 Task: Create a due date automation trigger when advanced on, on the tuesday before a card is due add dates not starting today at 11:00 AM.
Action: Mouse moved to (1374, 105)
Screenshot: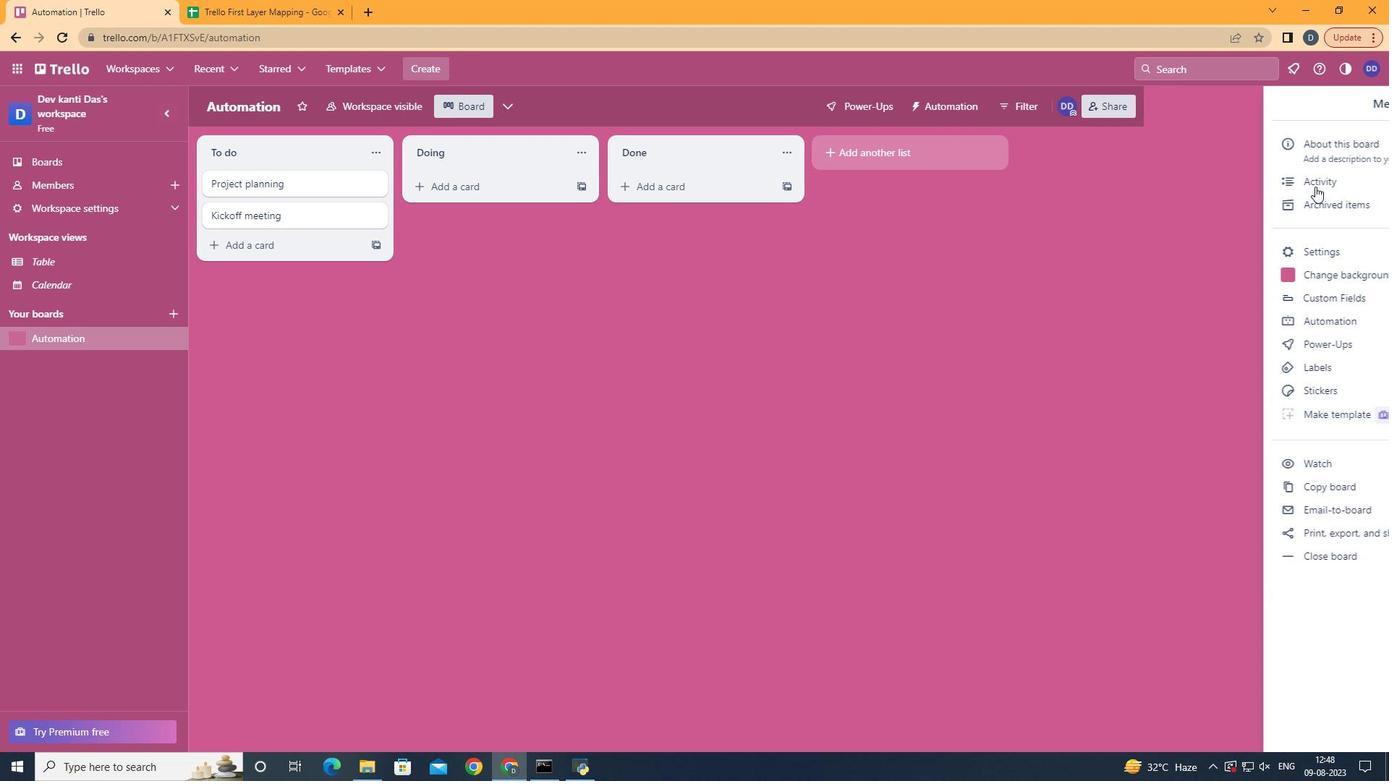 
Action: Mouse pressed left at (1374, 105)
Screenshot: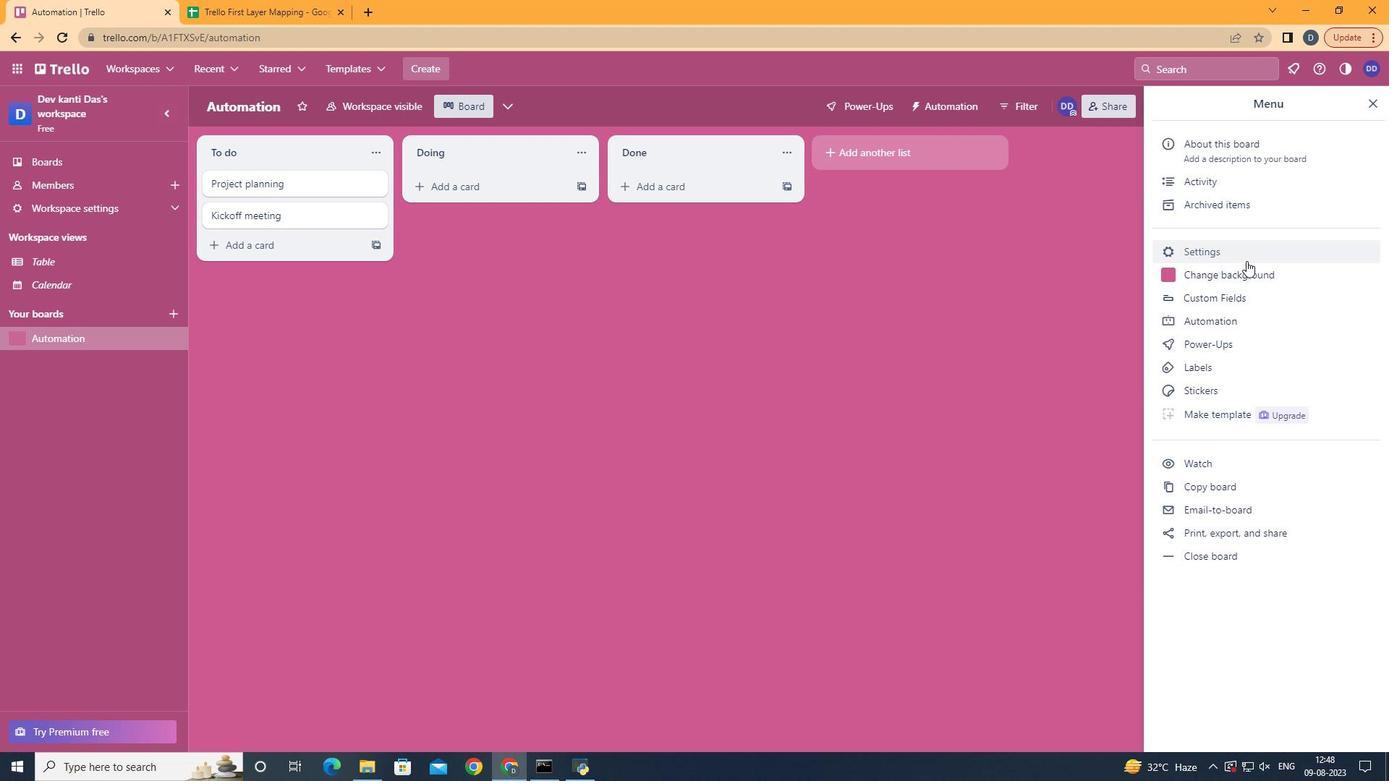 
Action: Mouse moved to (1212, 327)
Screenshot: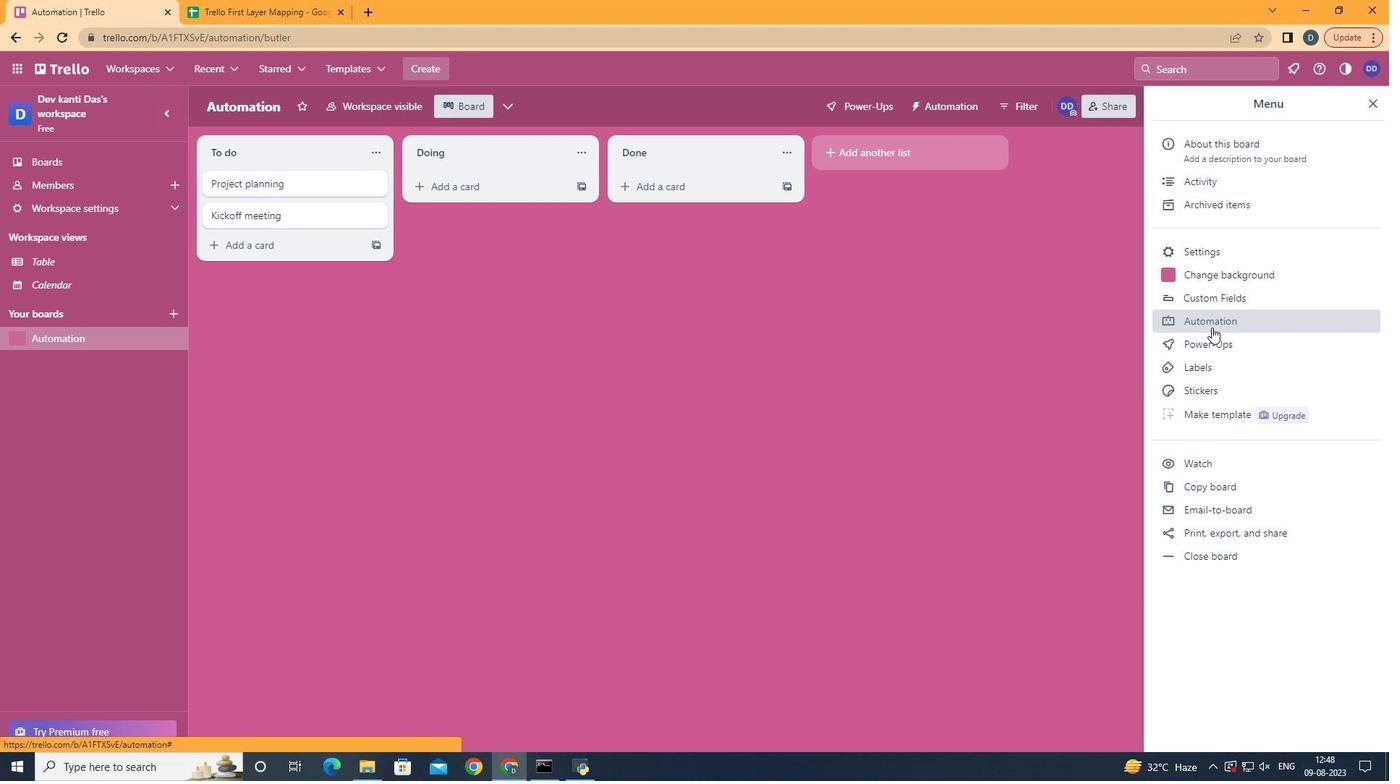 
Action: Mouse pressed left at (1212, 327)
Screenshot: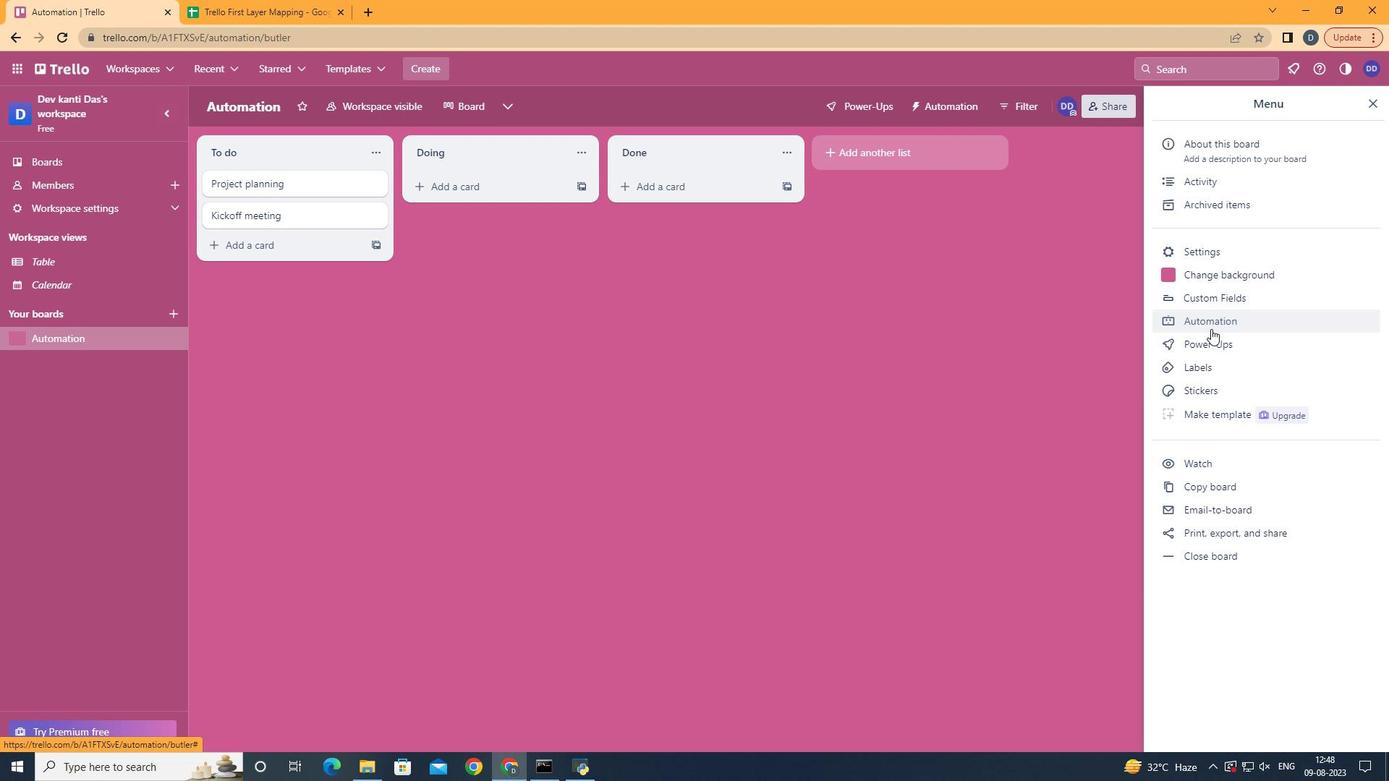 
Action: Mouse moved to (270, 286)
Screenshot: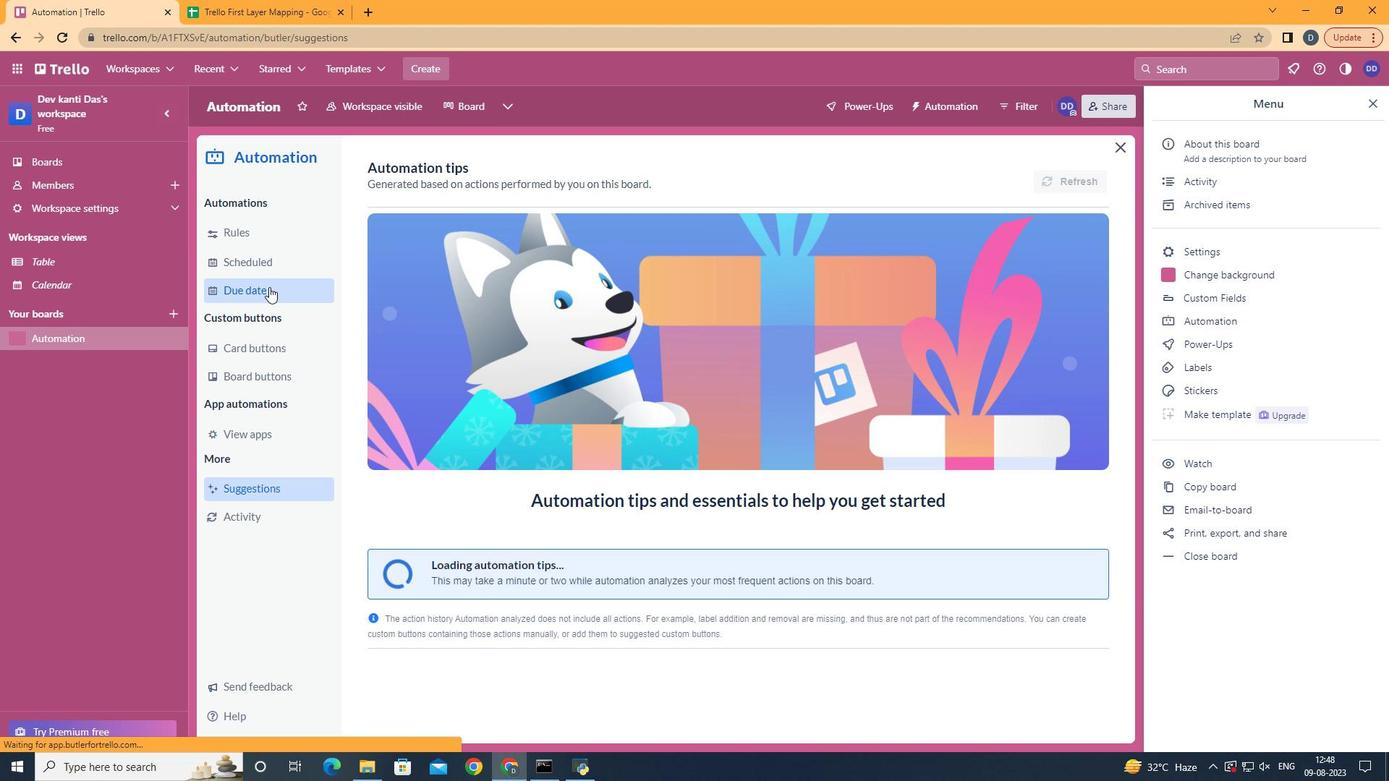 
Action: Mouse pressed left at (270, 286)
Screenshot: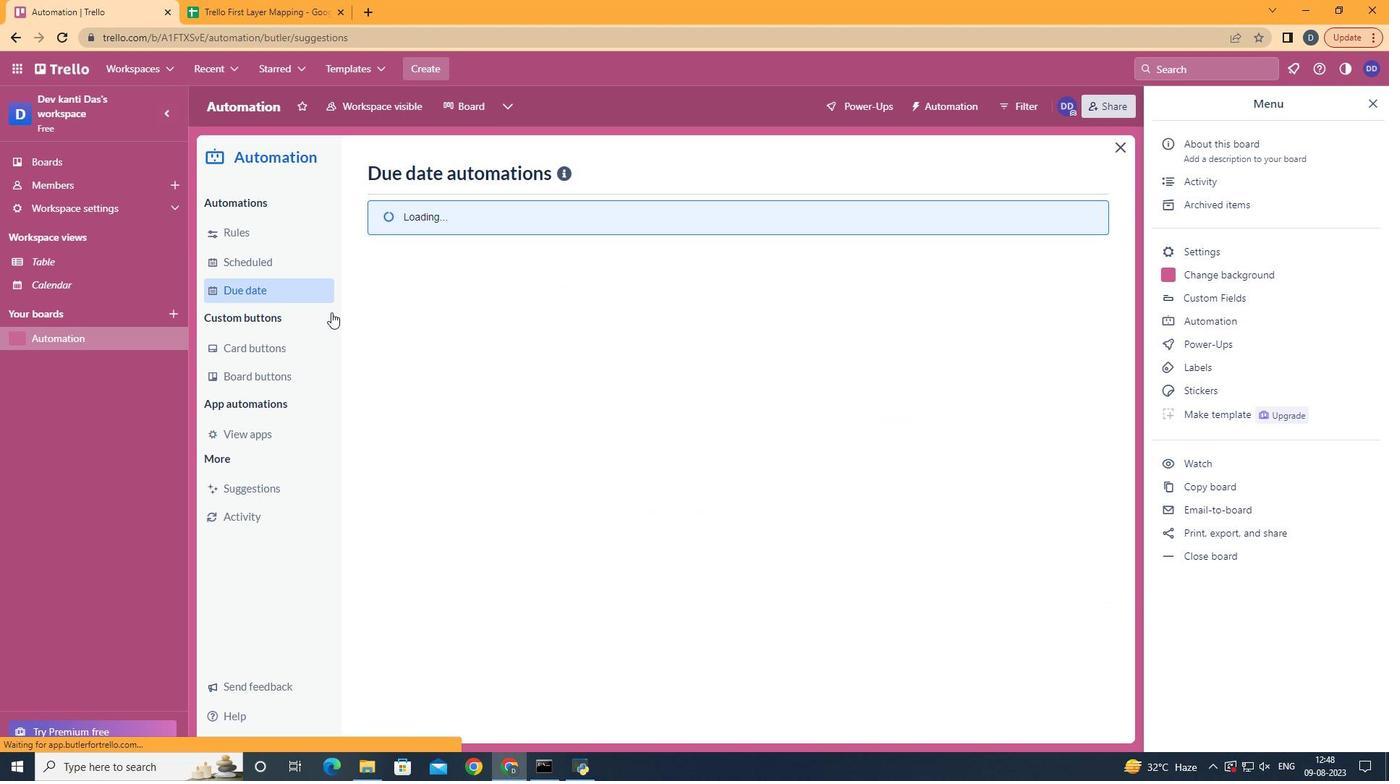 
Action: Mouse moved to (1007, 170)
Screenshot: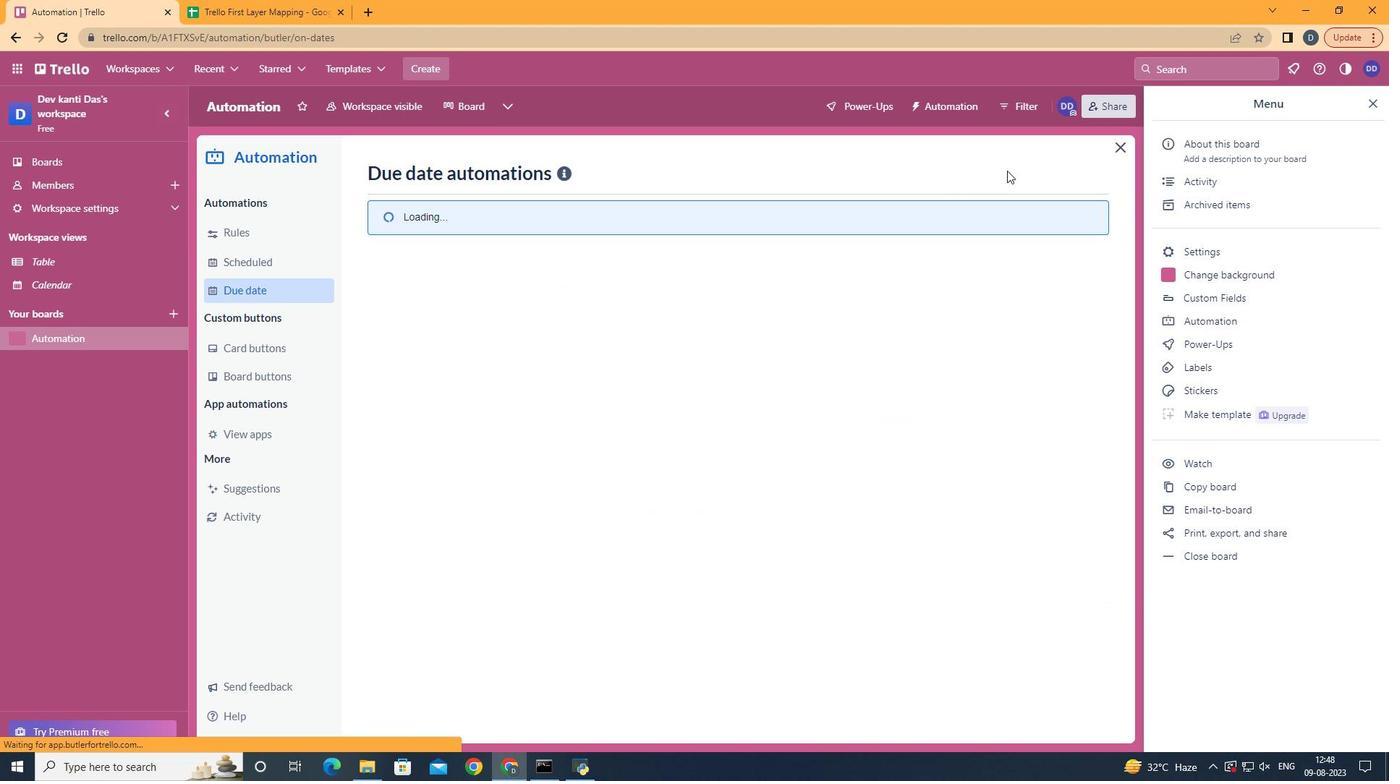 
Action: Mouse pressed left at (1007, 170)
Screenshot: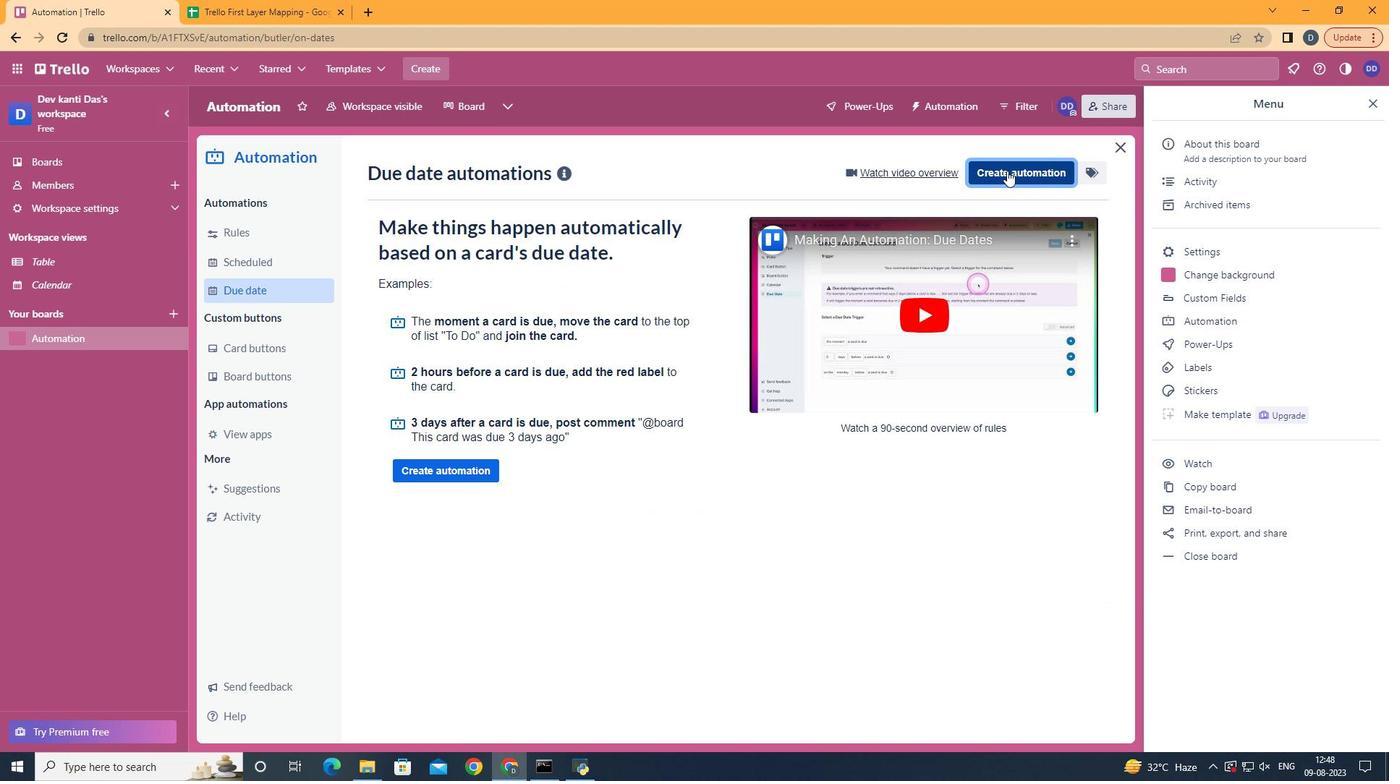 
Action: Mouse moved to (736, 309)
Screenshot: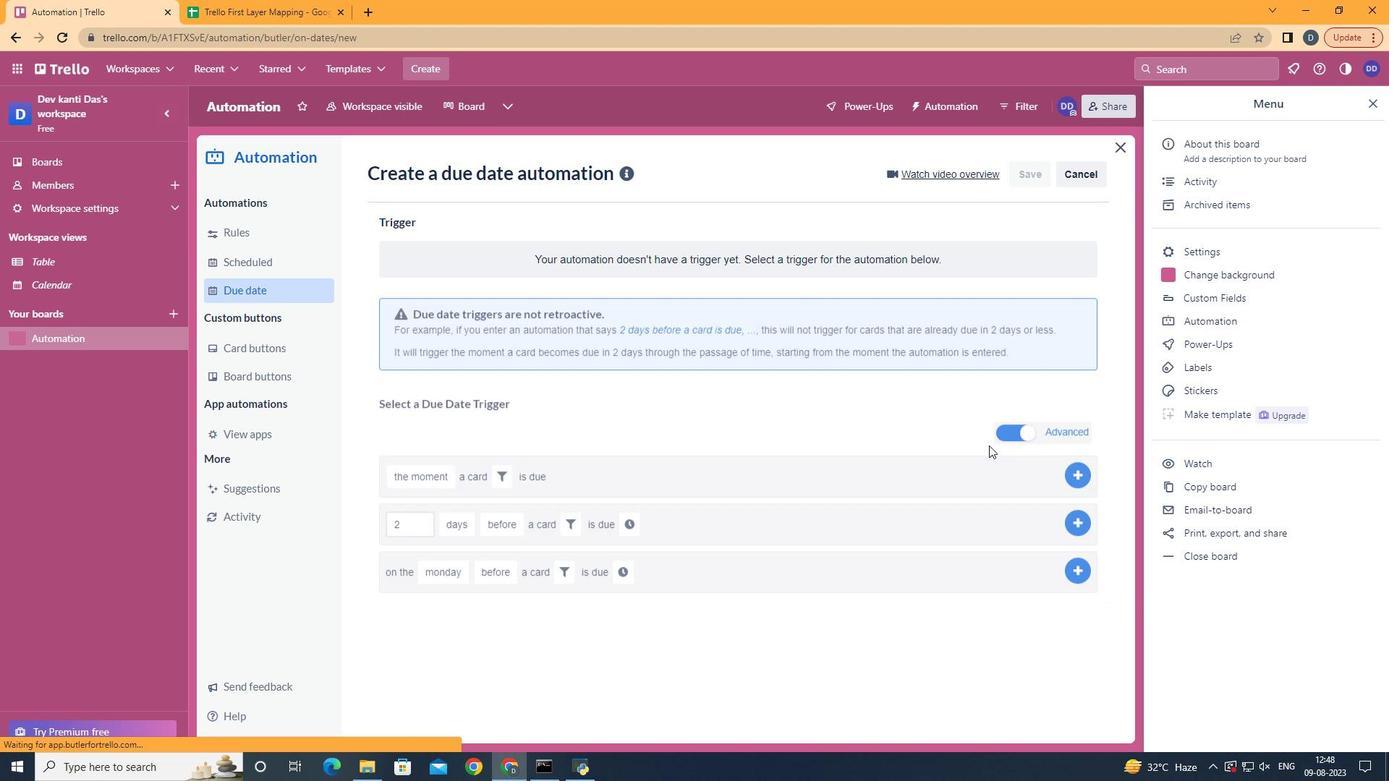 
Action: Mouse pressed left at (736, 309)
Screenshot: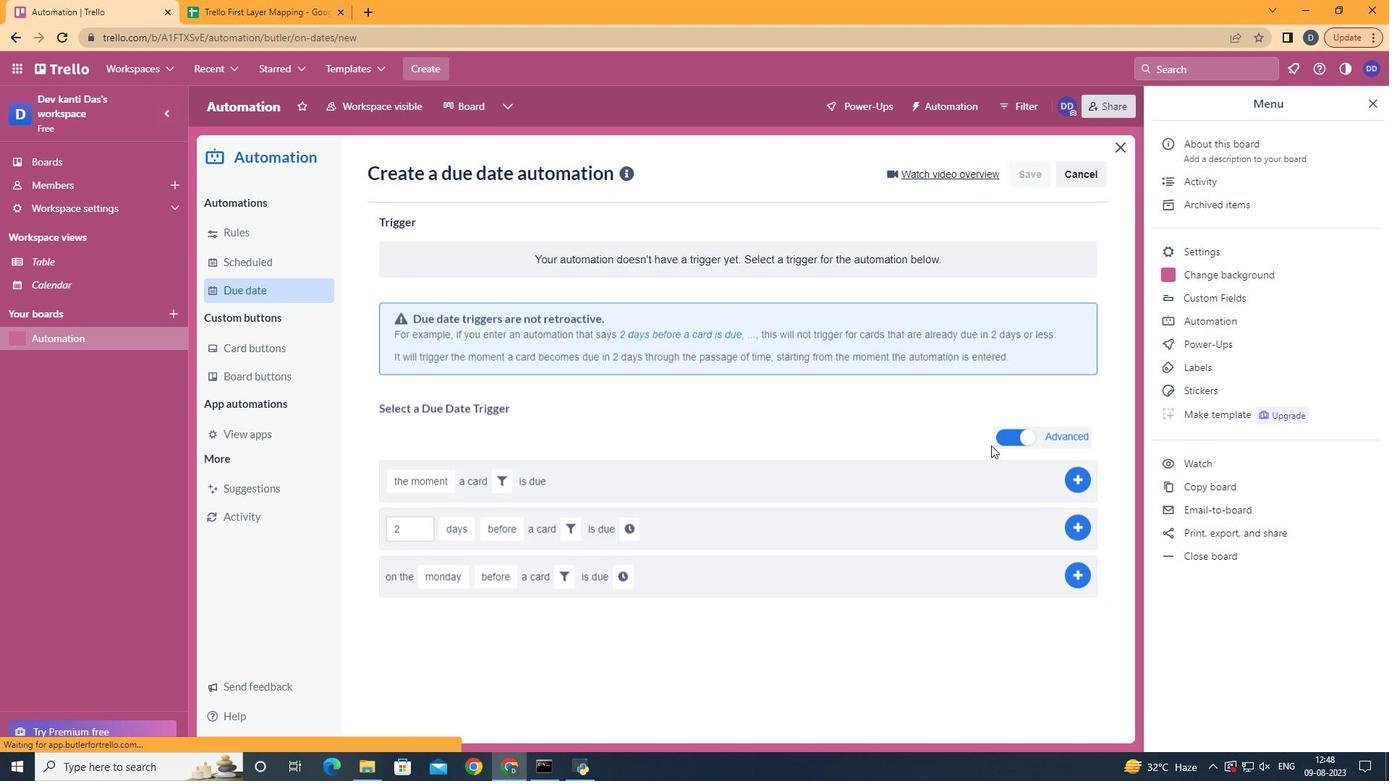 
Action: Mouse moved to (474, 403)
Screenshot: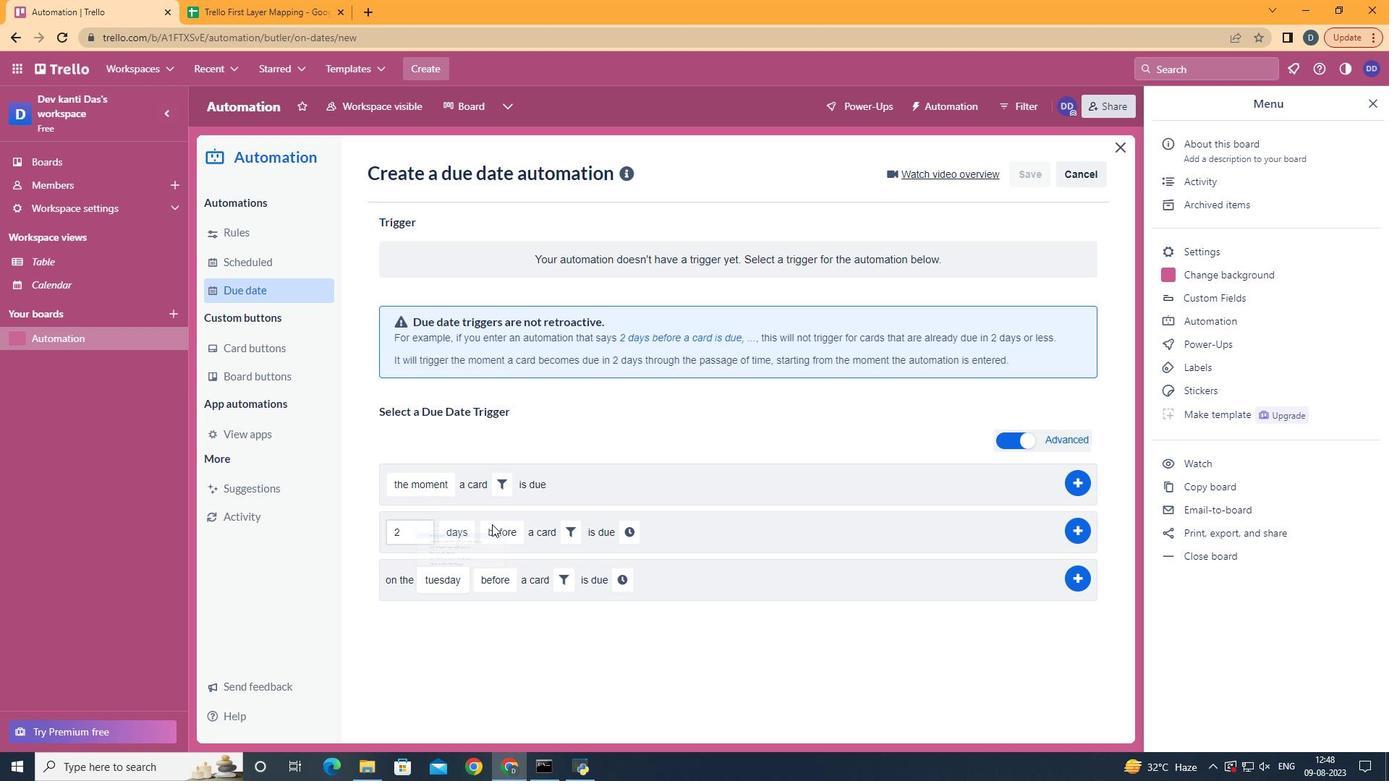
Action: Mouse pressed left at (474, 403)
Screenshot: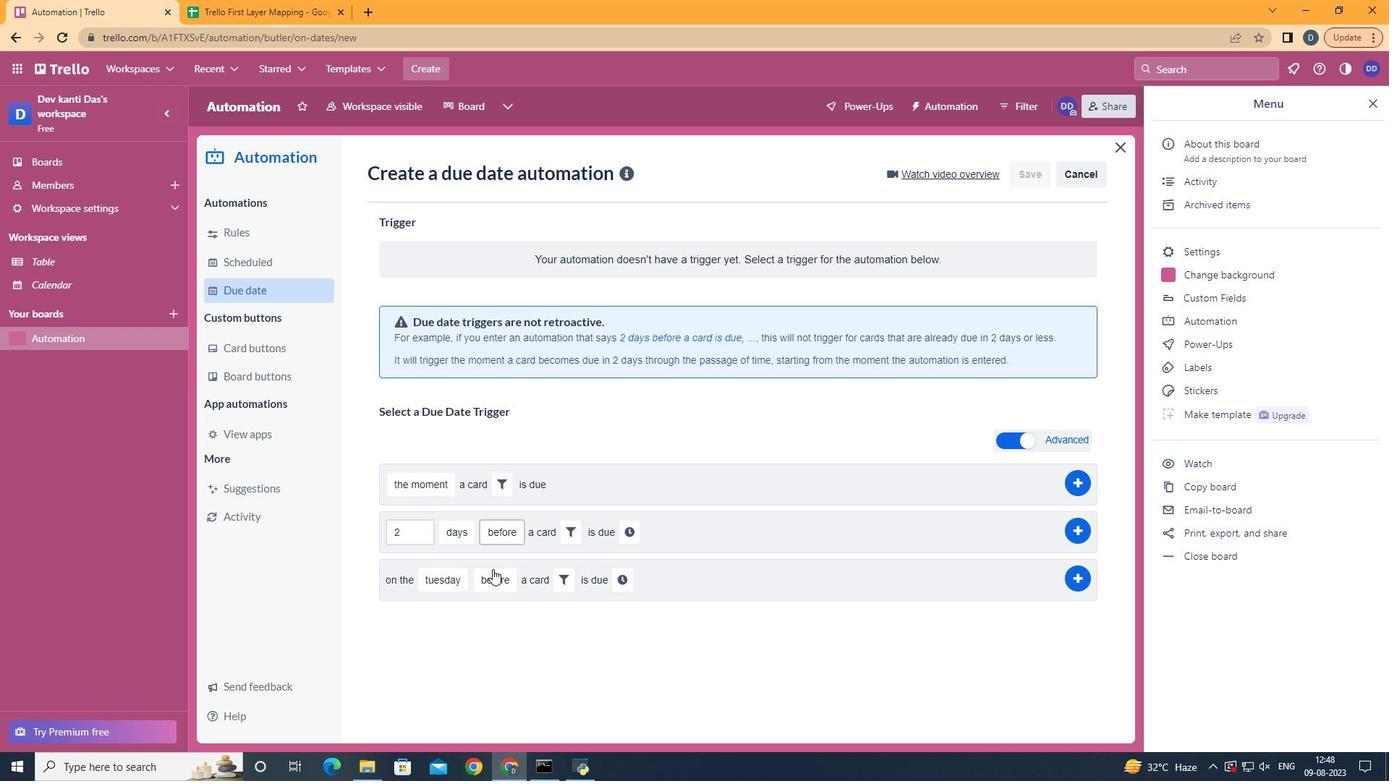 
Action: Mouse moved to (506, 604)
Screenshot: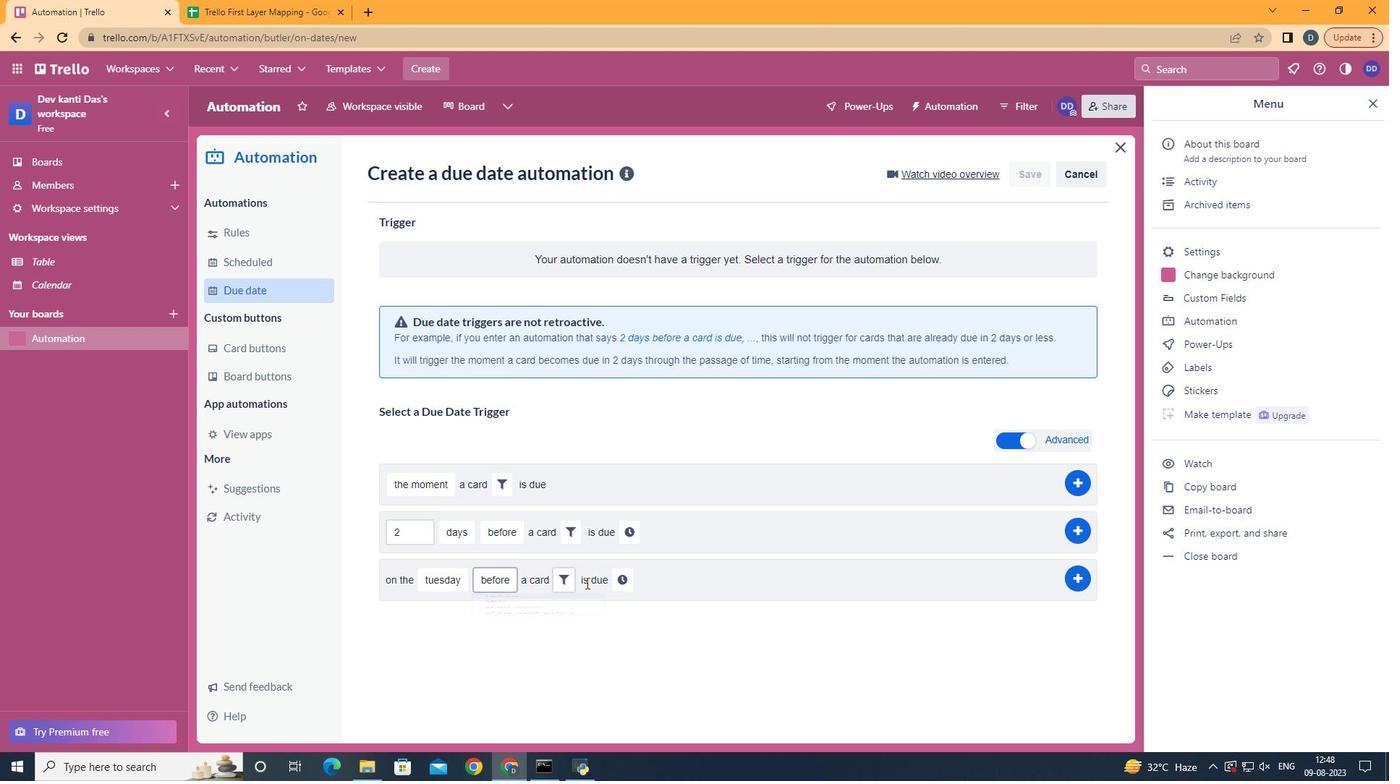 
Action: Mouse pressed left at (506, 604)
Screenshot: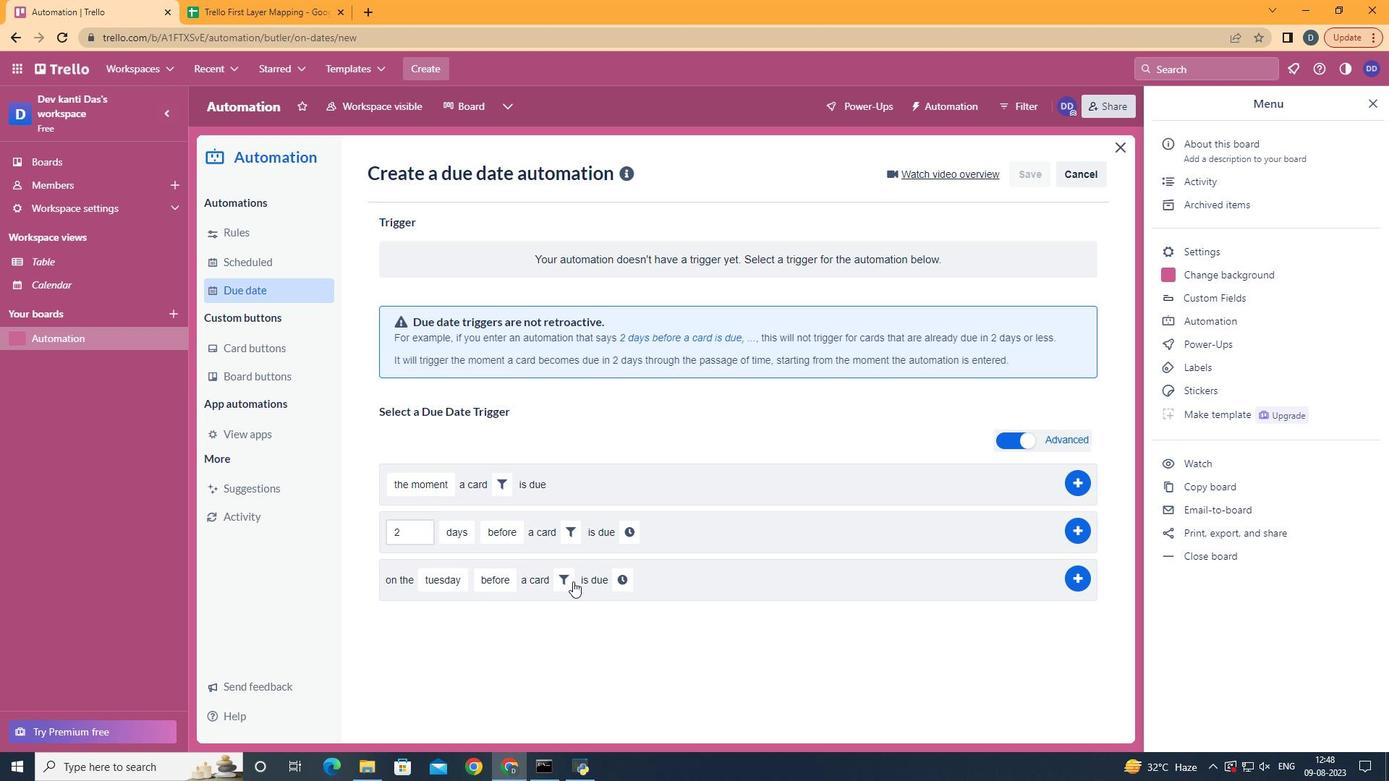 
Action: Mouse moved to (563, 582)
Screenshot: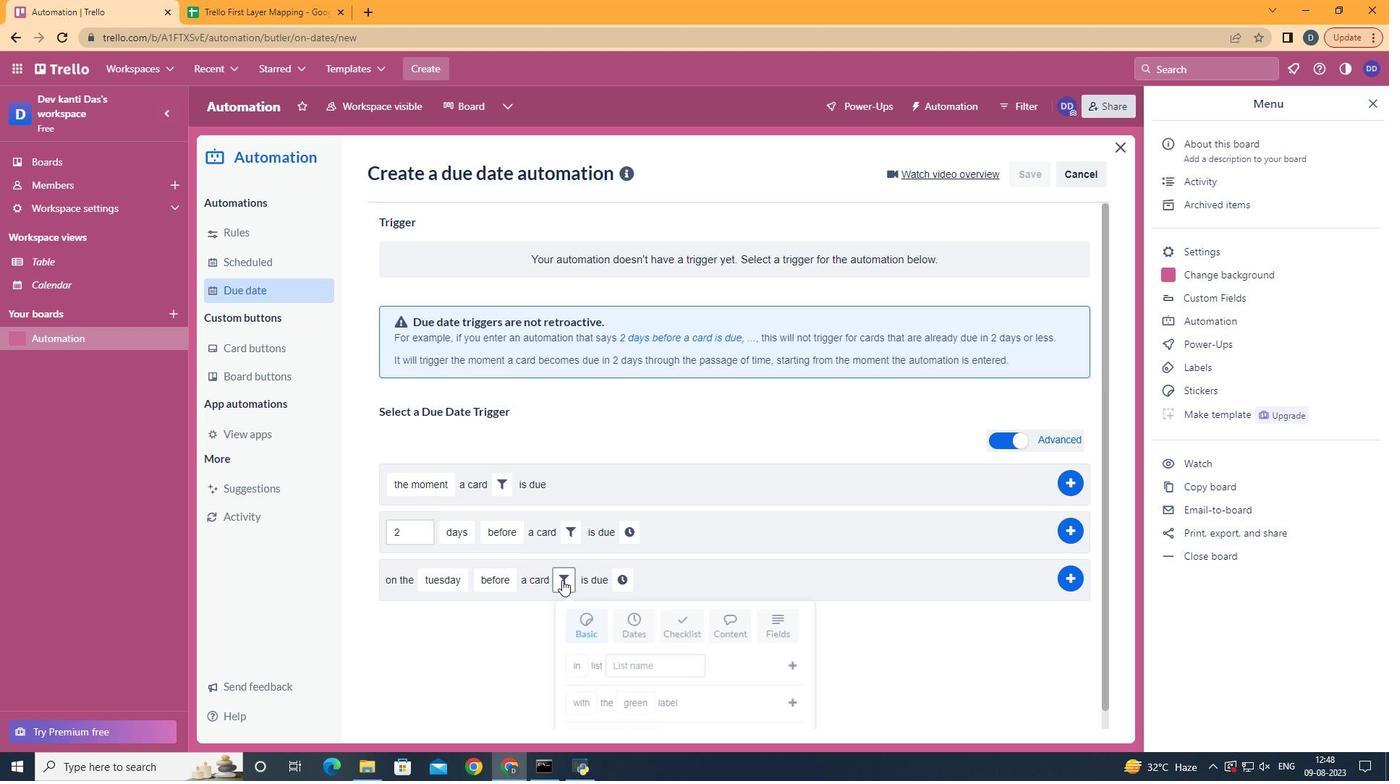 
Action: Mouse pressed left at (563, 582)
Screenshot: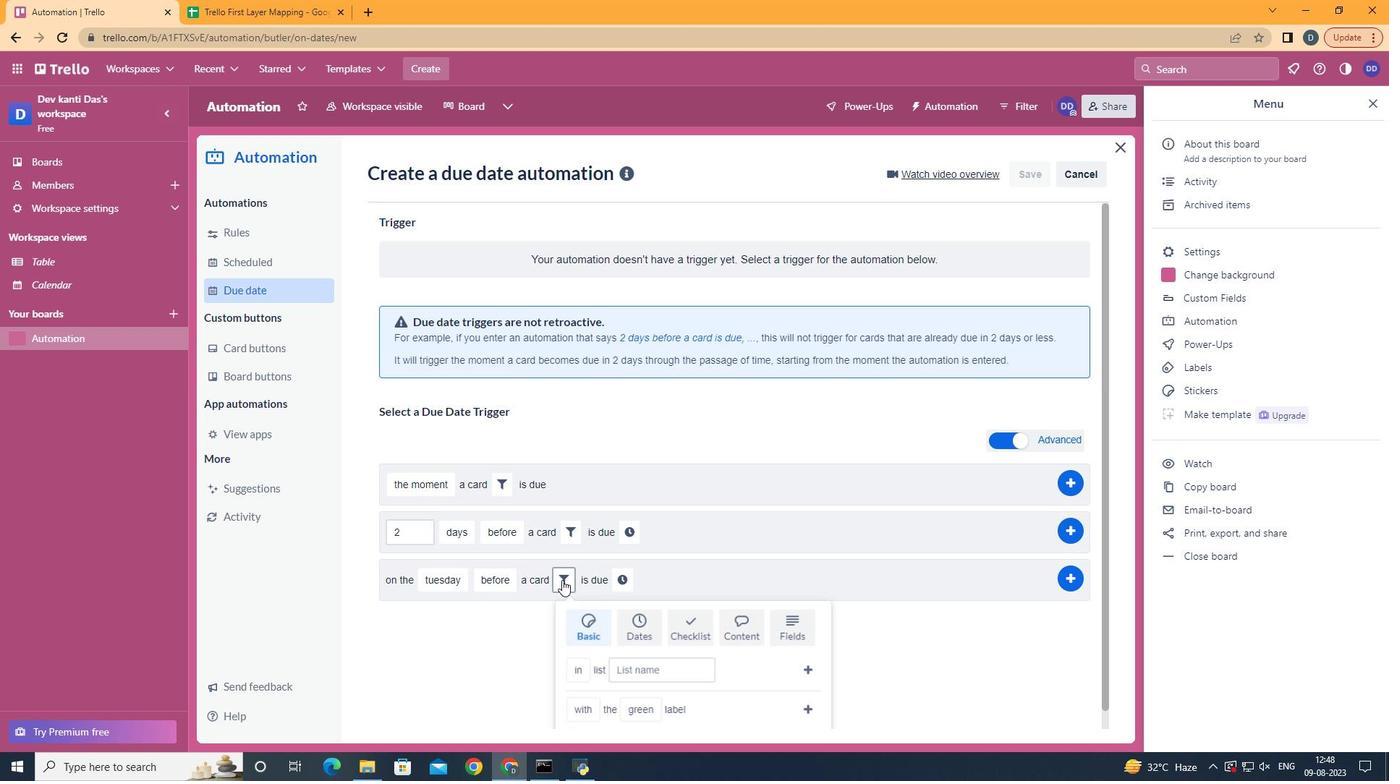 
Action: Mouse moved to (629, 624)
Screenshot: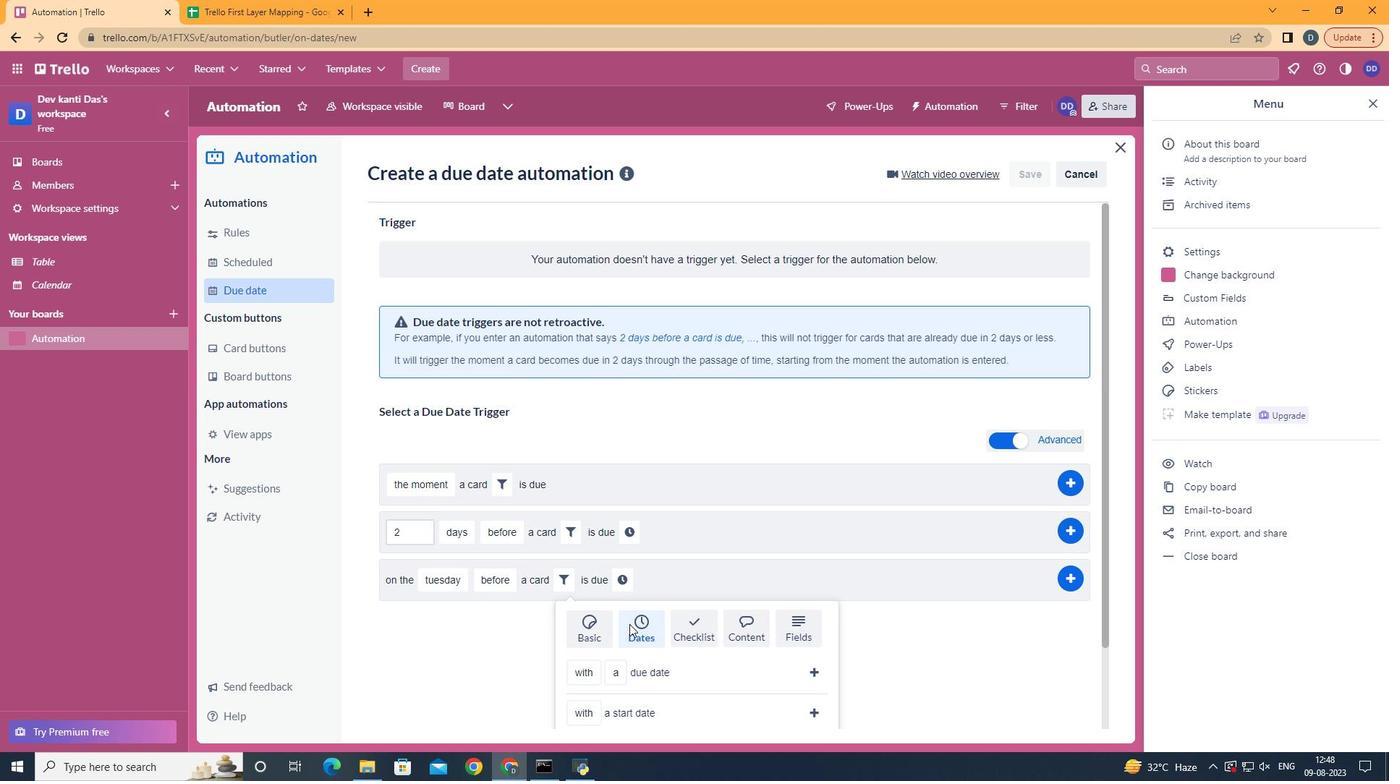 
Action: Mouse pressed left at (629, 624)
Screenshot: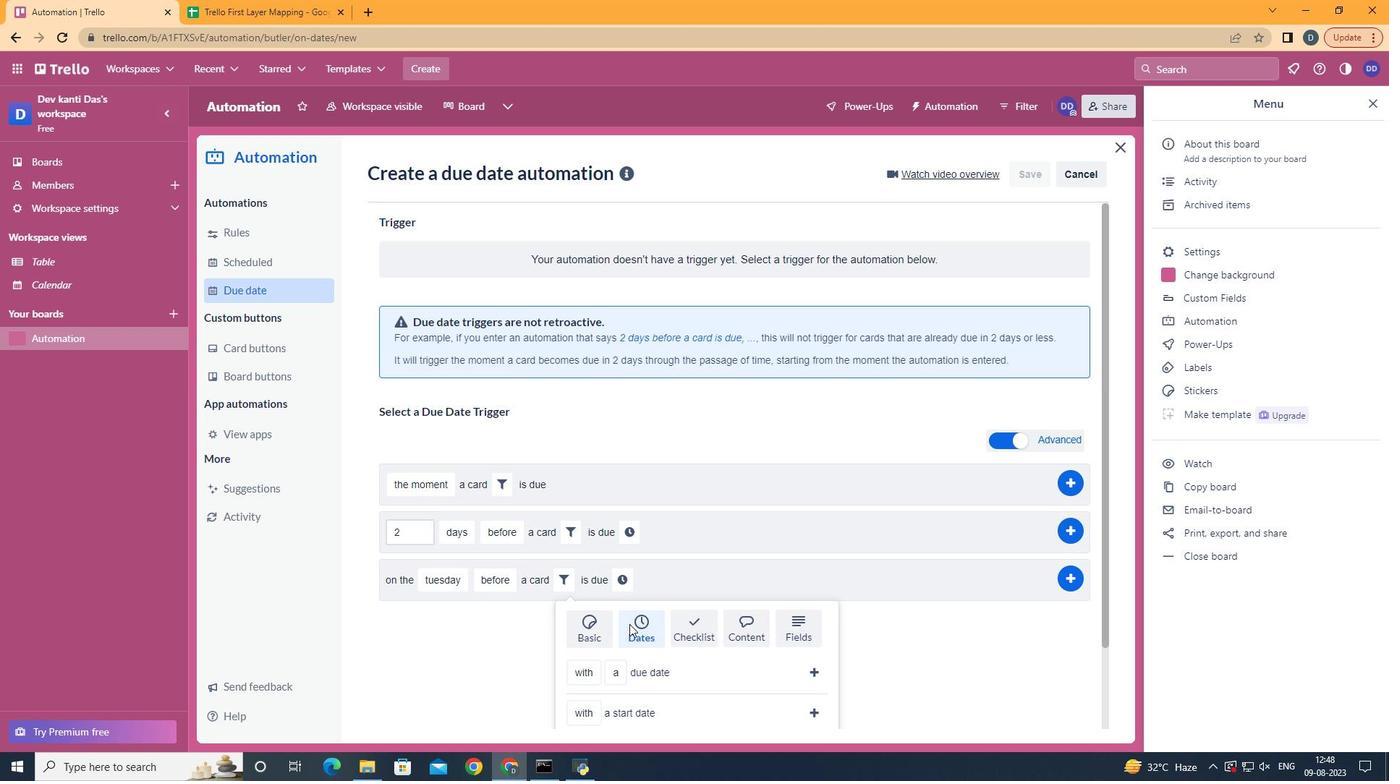 
Action: Mouse scrolled (629, 624) with delta (0, 0)
Screenshot: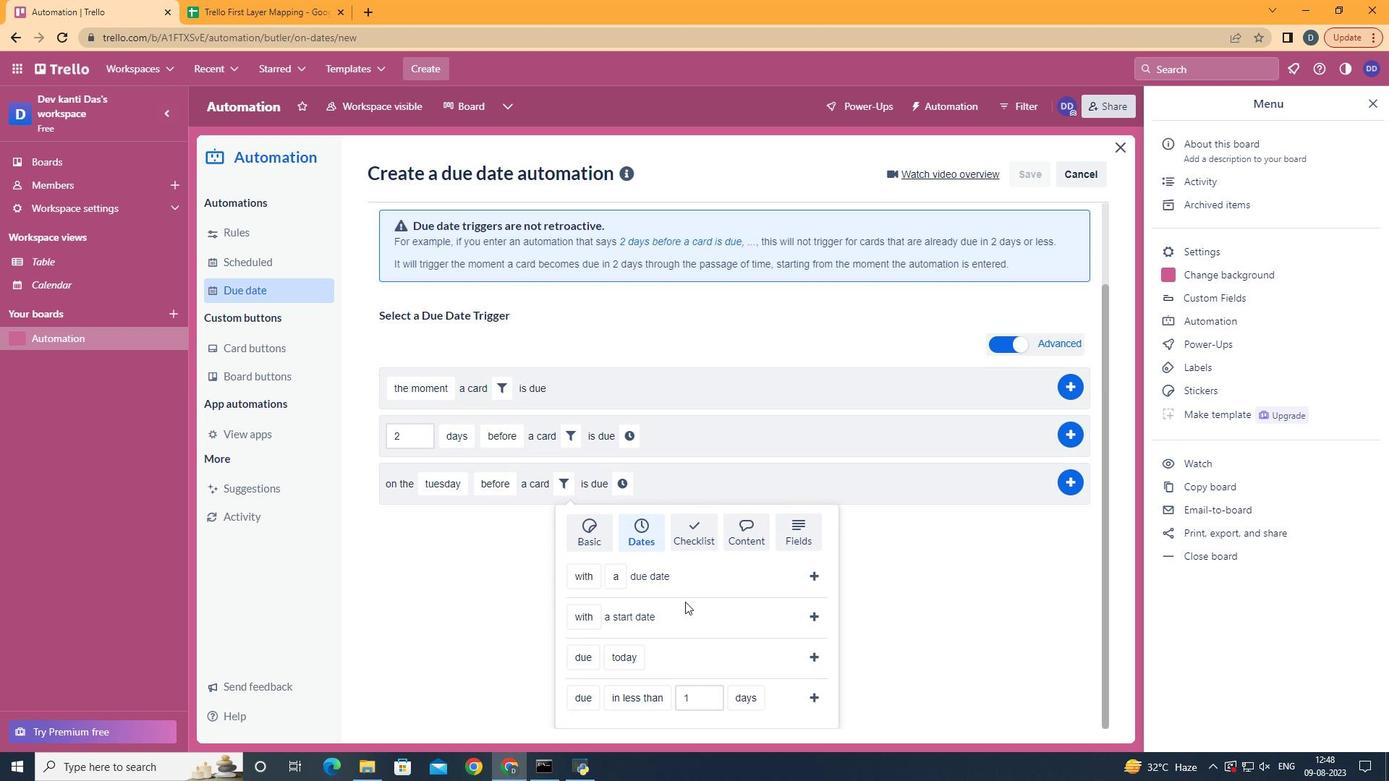 
Action: Mouse scrolled (629, 624) with delta (0, 0)
Screenshot: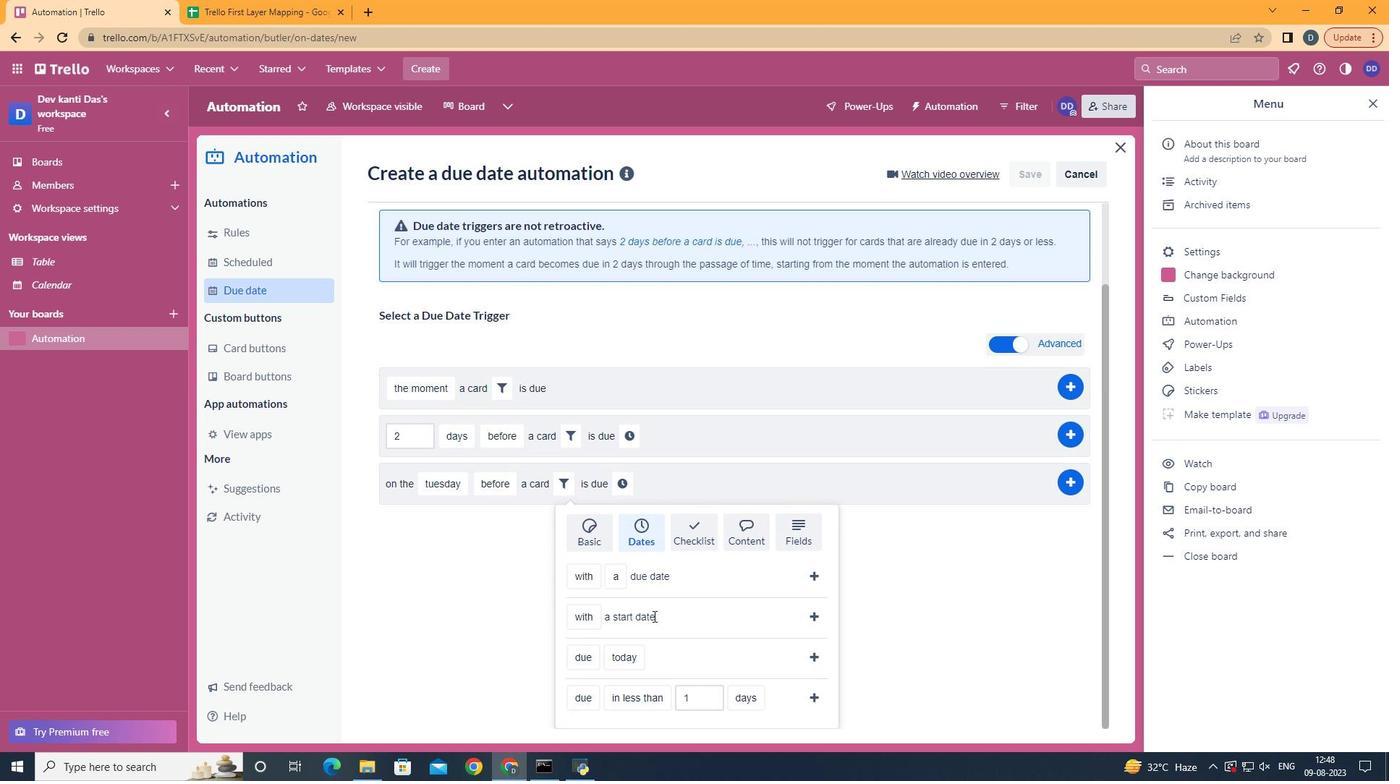 
Action: Mouse scrolled (629, 624) with delta (0, 0)
Screenshot: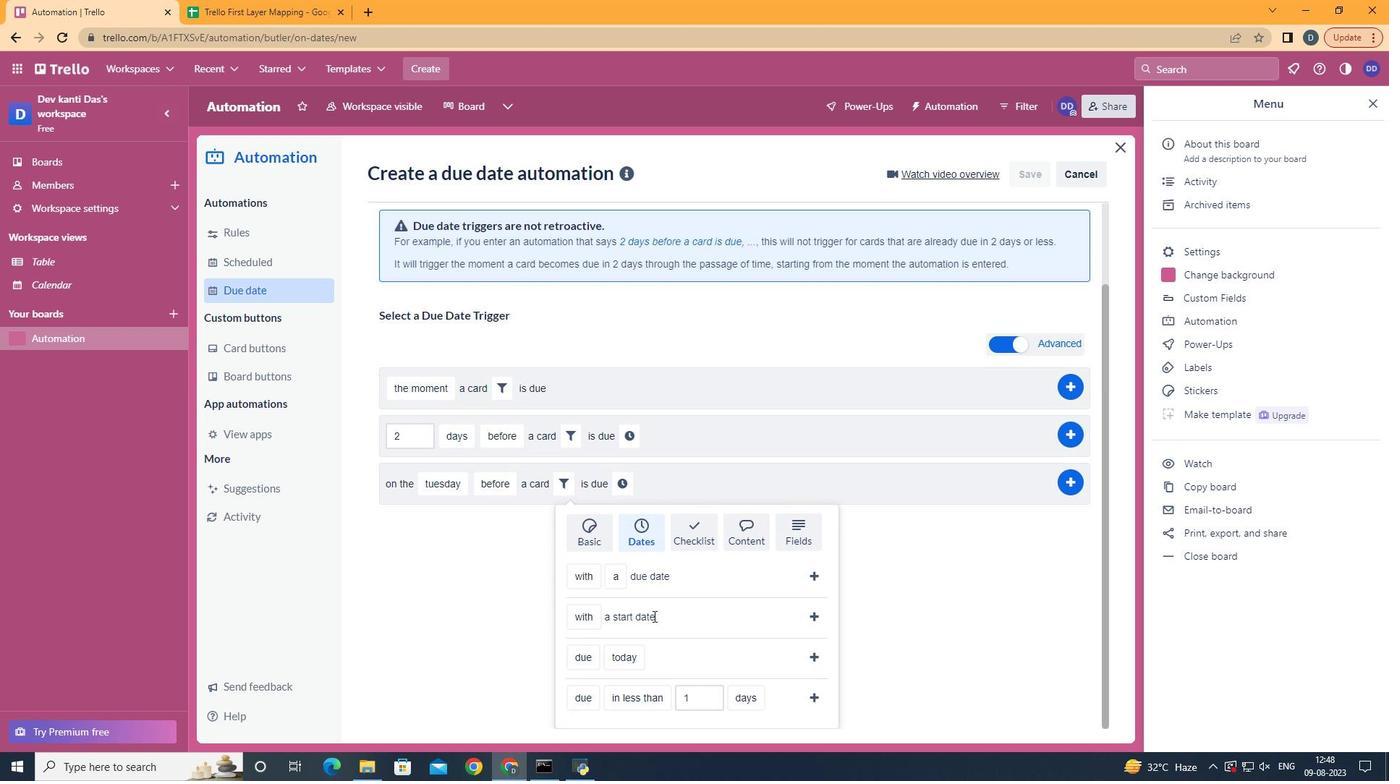 
Action: Mouse moved to (616, 625)
Screenshot: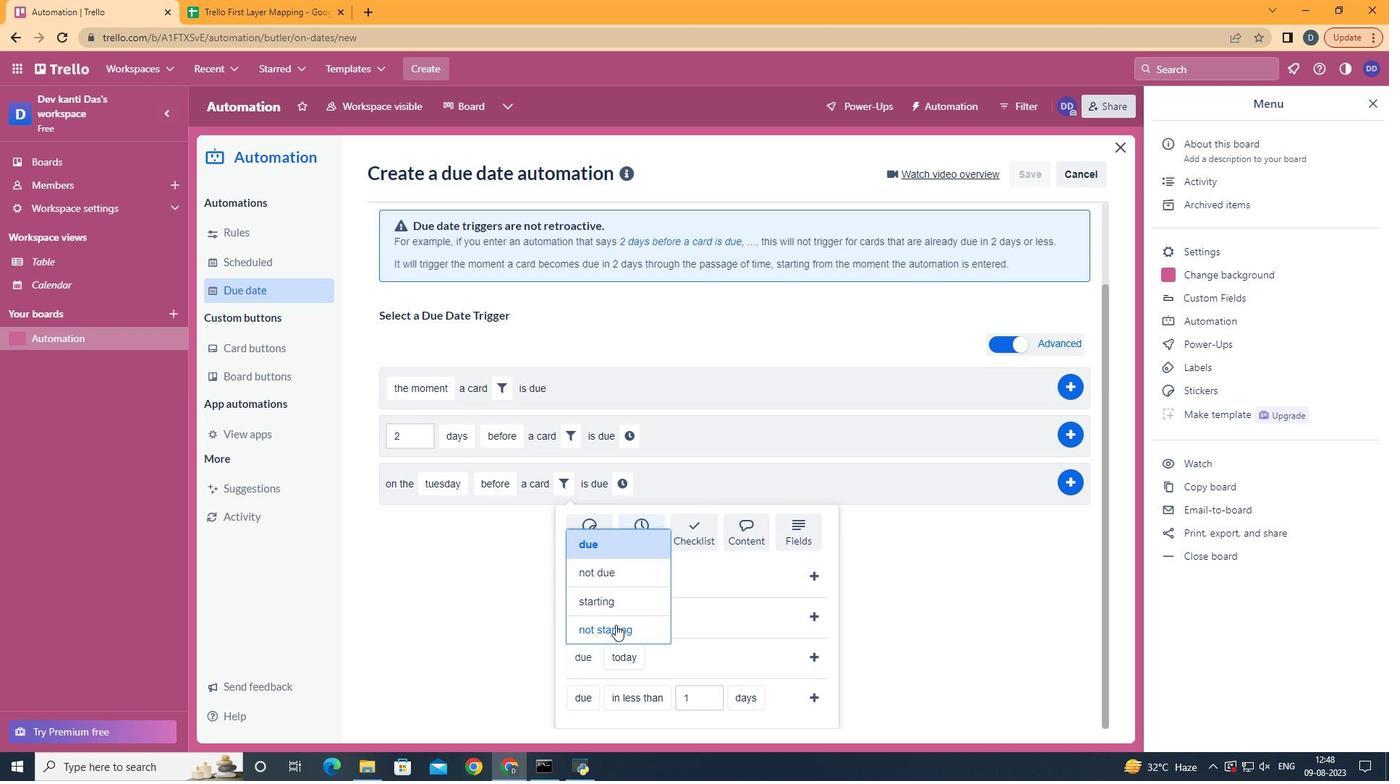 
Action: Mouse pressed left at (616, 625)
Screenshot: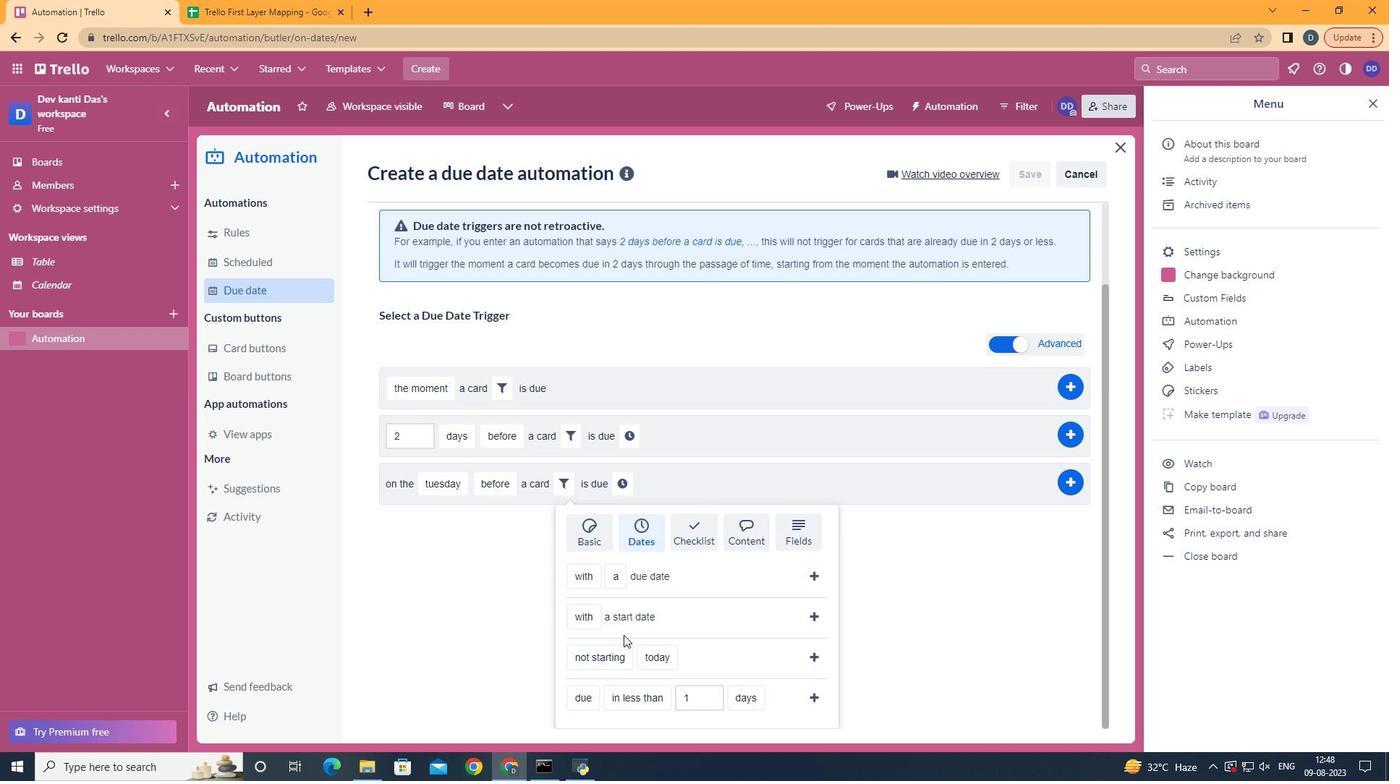 
Action: Mouse moved to (694, 487)
Screenshot: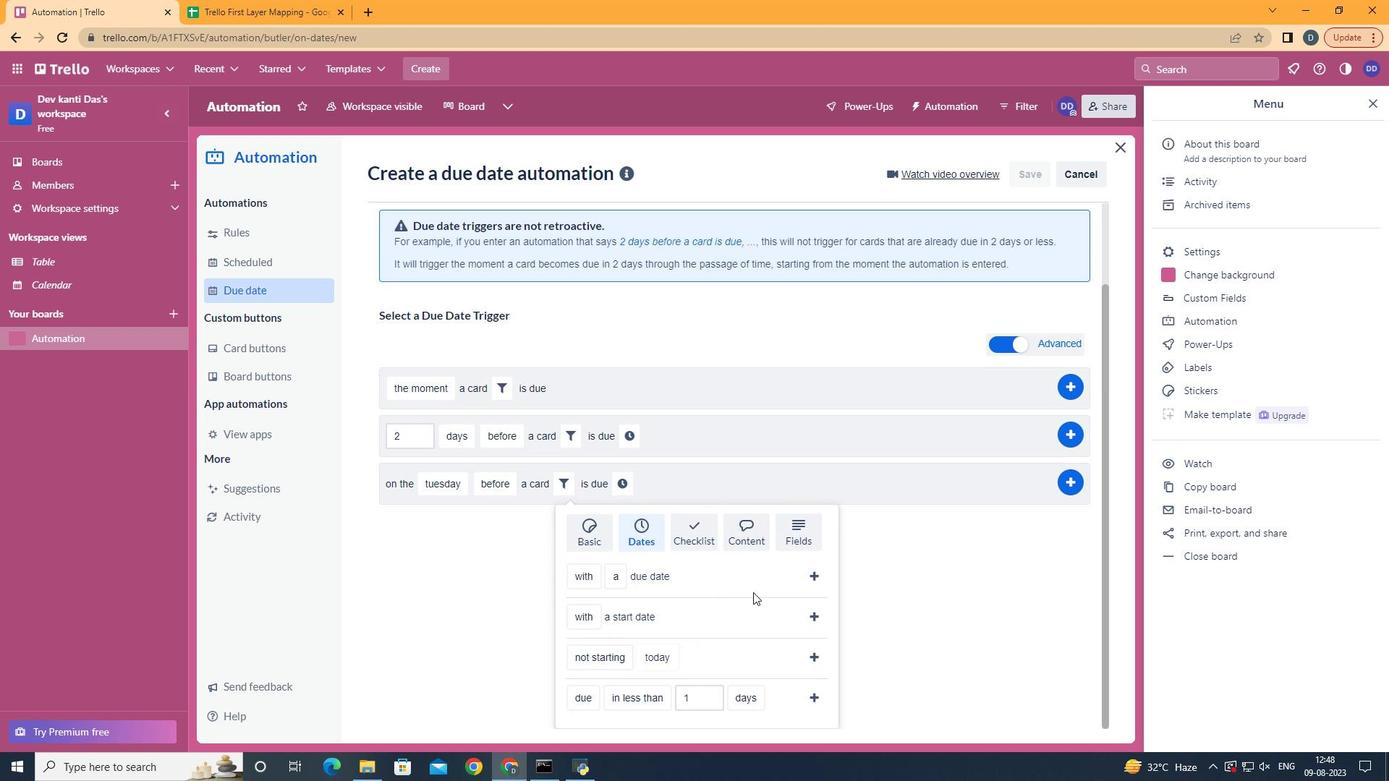 
Action: Mouse pressed left at (694, 487)
Screenshot: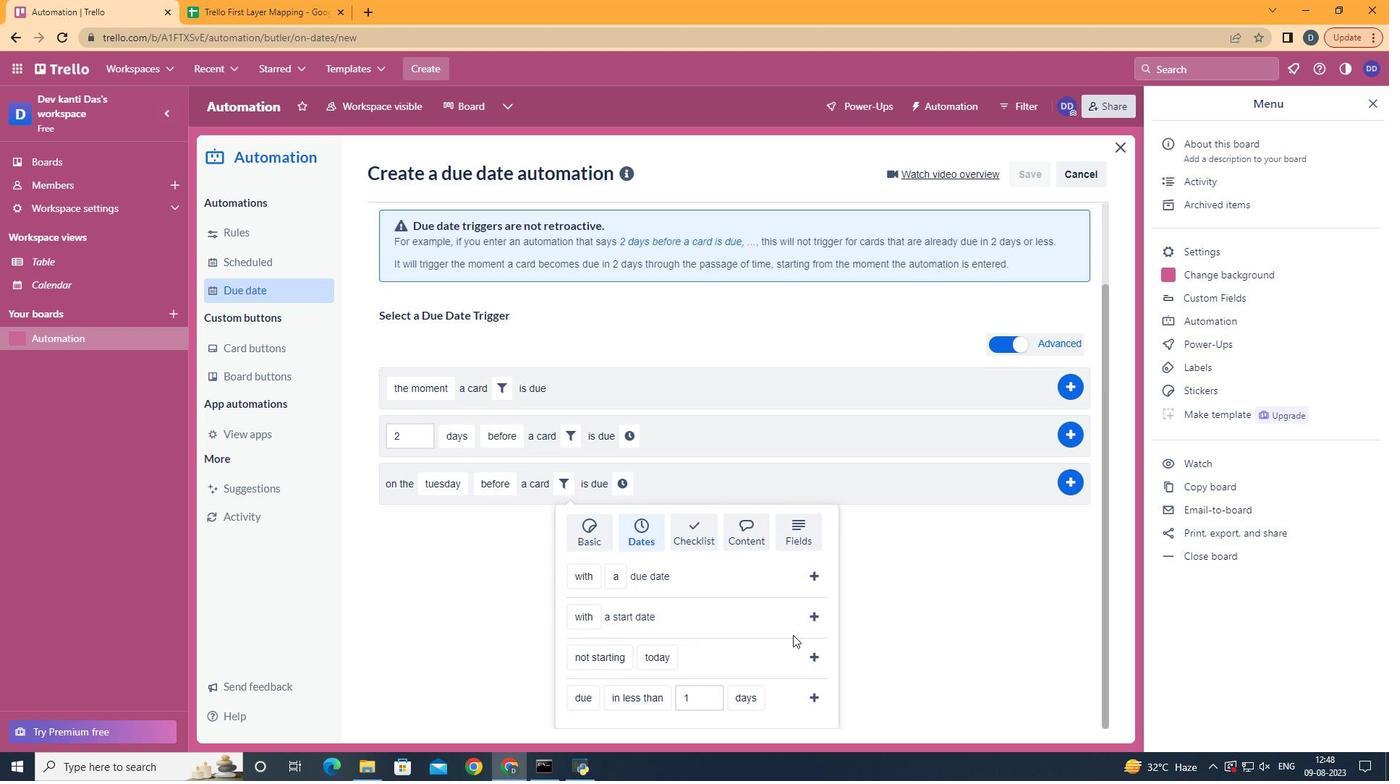 
Action: Mouse moved to (812, 653)
Screenshot: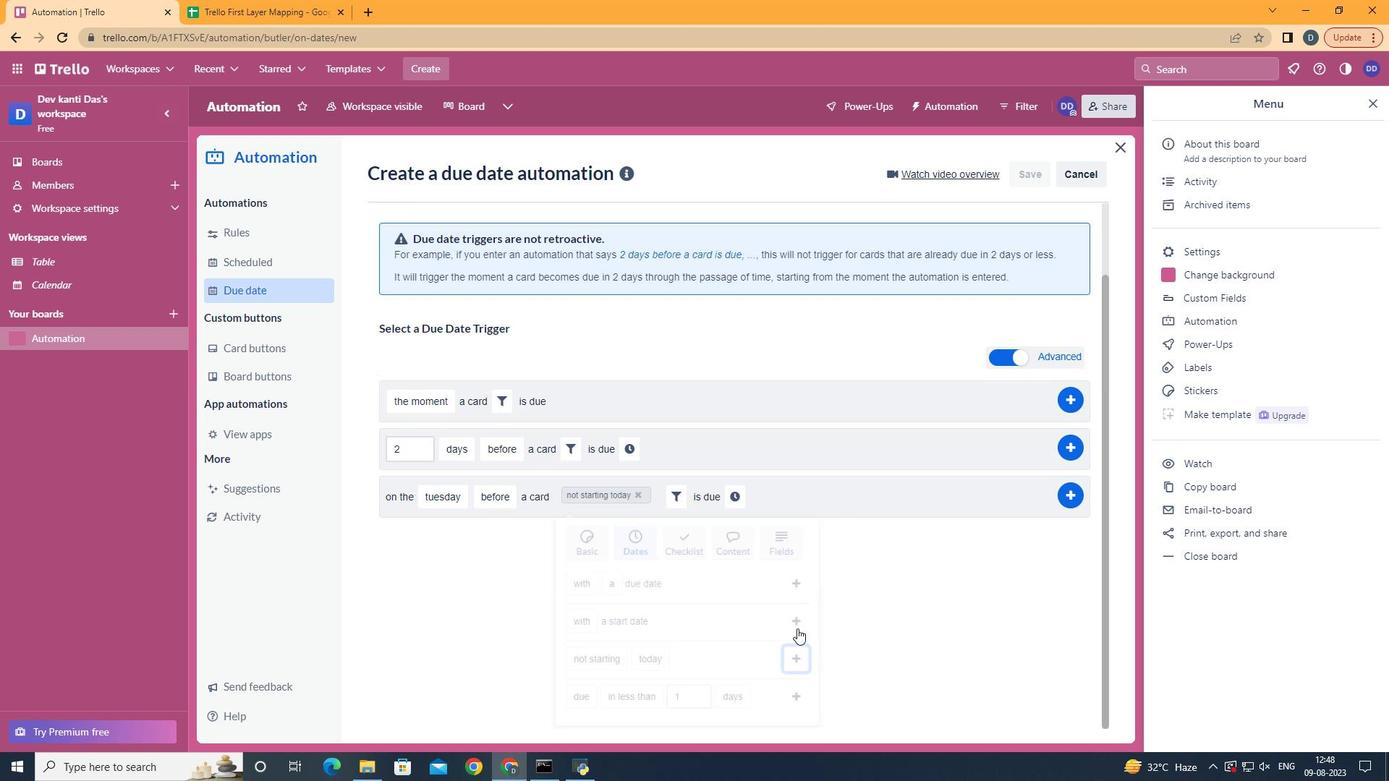 
Action: Mouse pressed left at (812, 653)
Screenshot: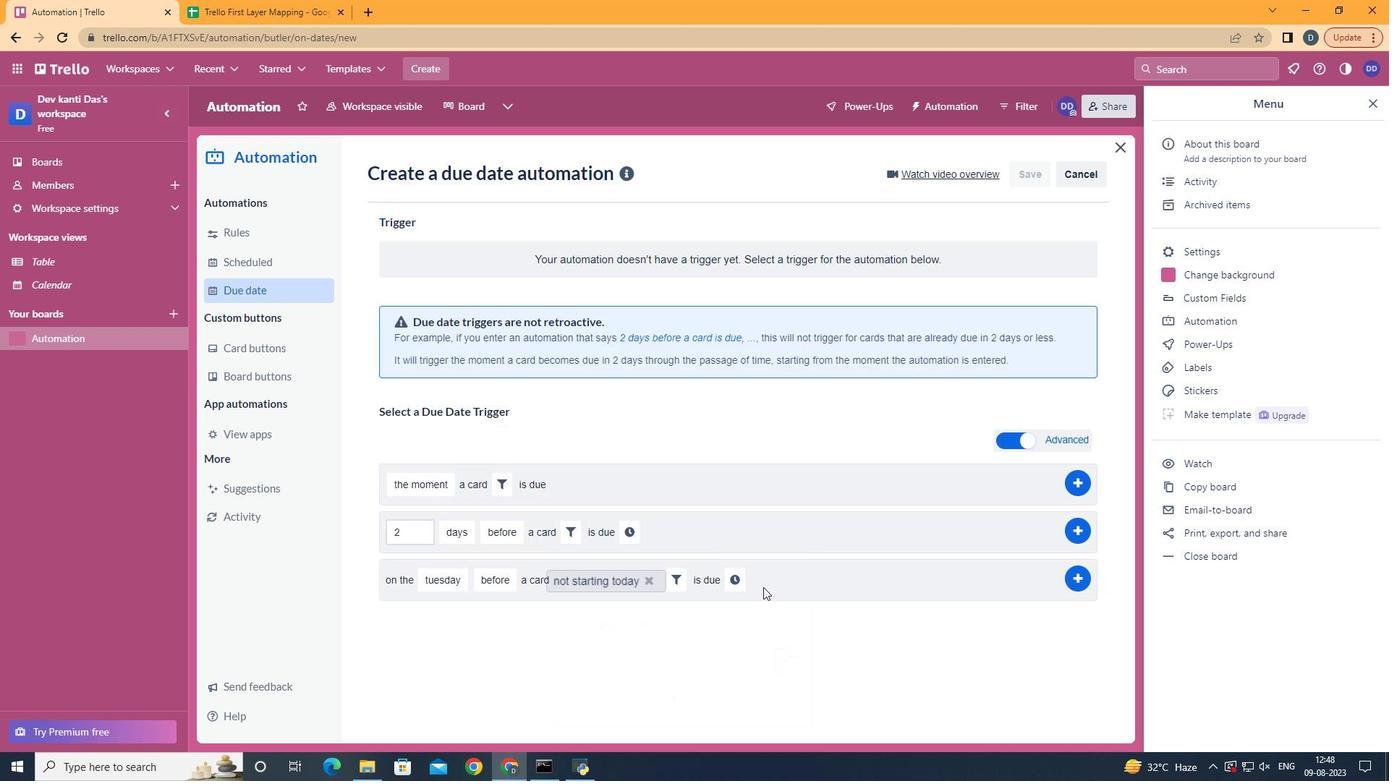 
Action: Mouse moved to (736, 582)
Screenshot: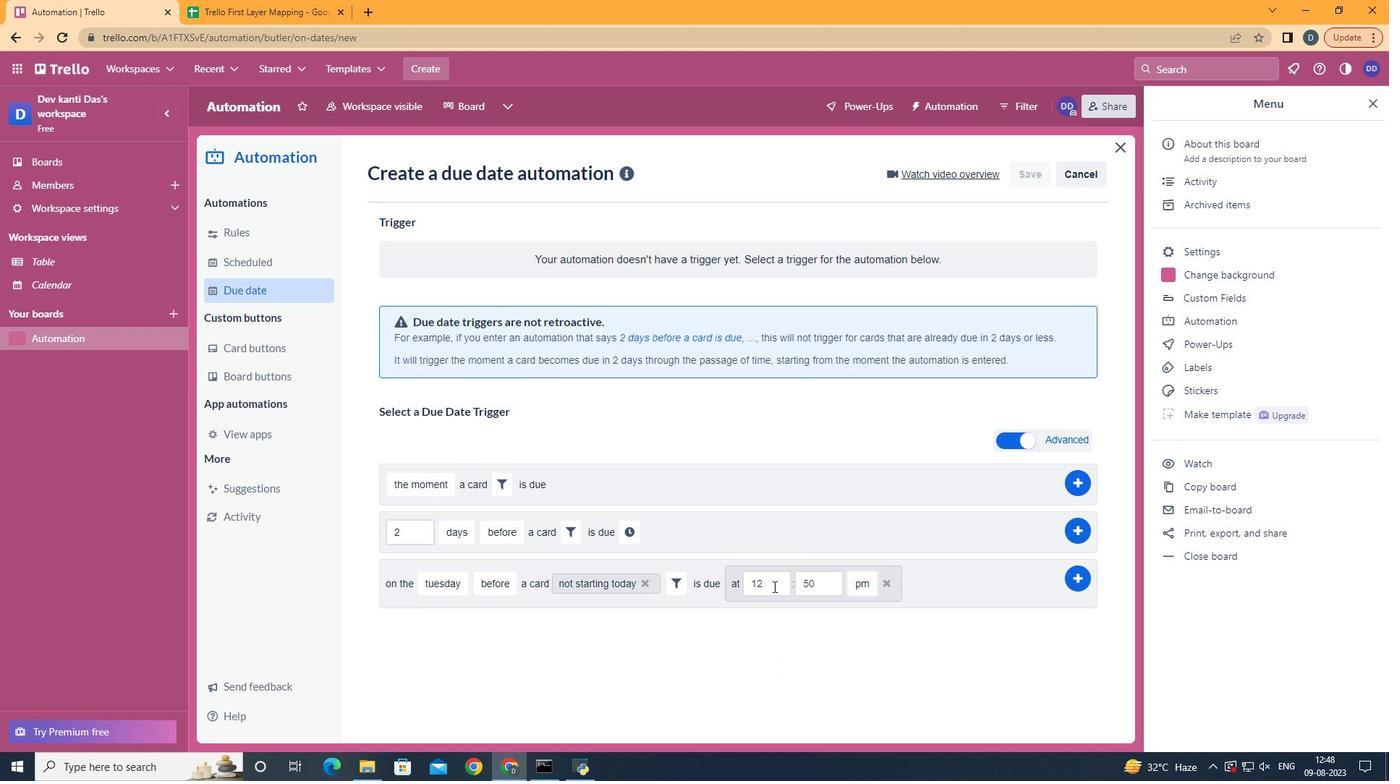 
Action: Mouse pressed left at (736, 582)
Screenshot: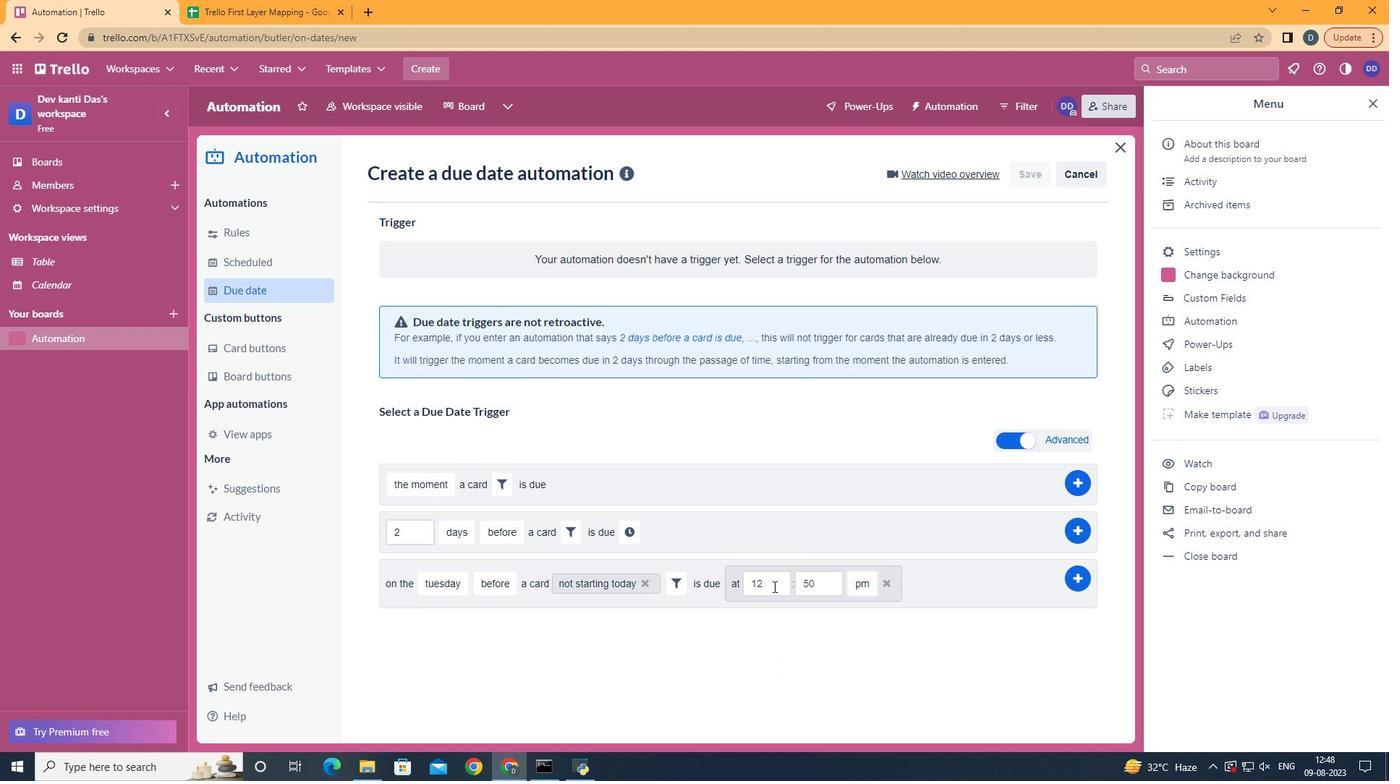 
Action: Mouse moved to (773, 587)
Screenshot: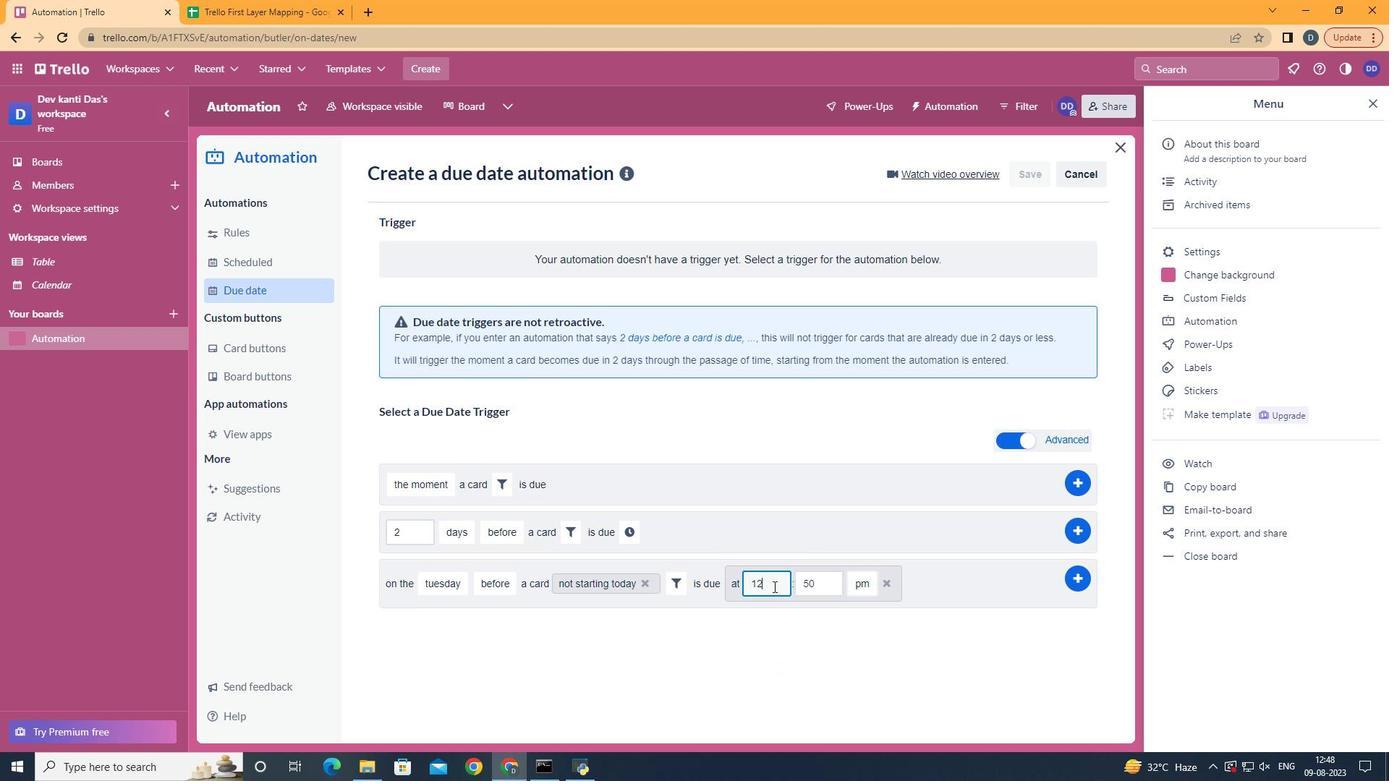 
Action: Mouse pressed left at (773, 587)
Screenshot: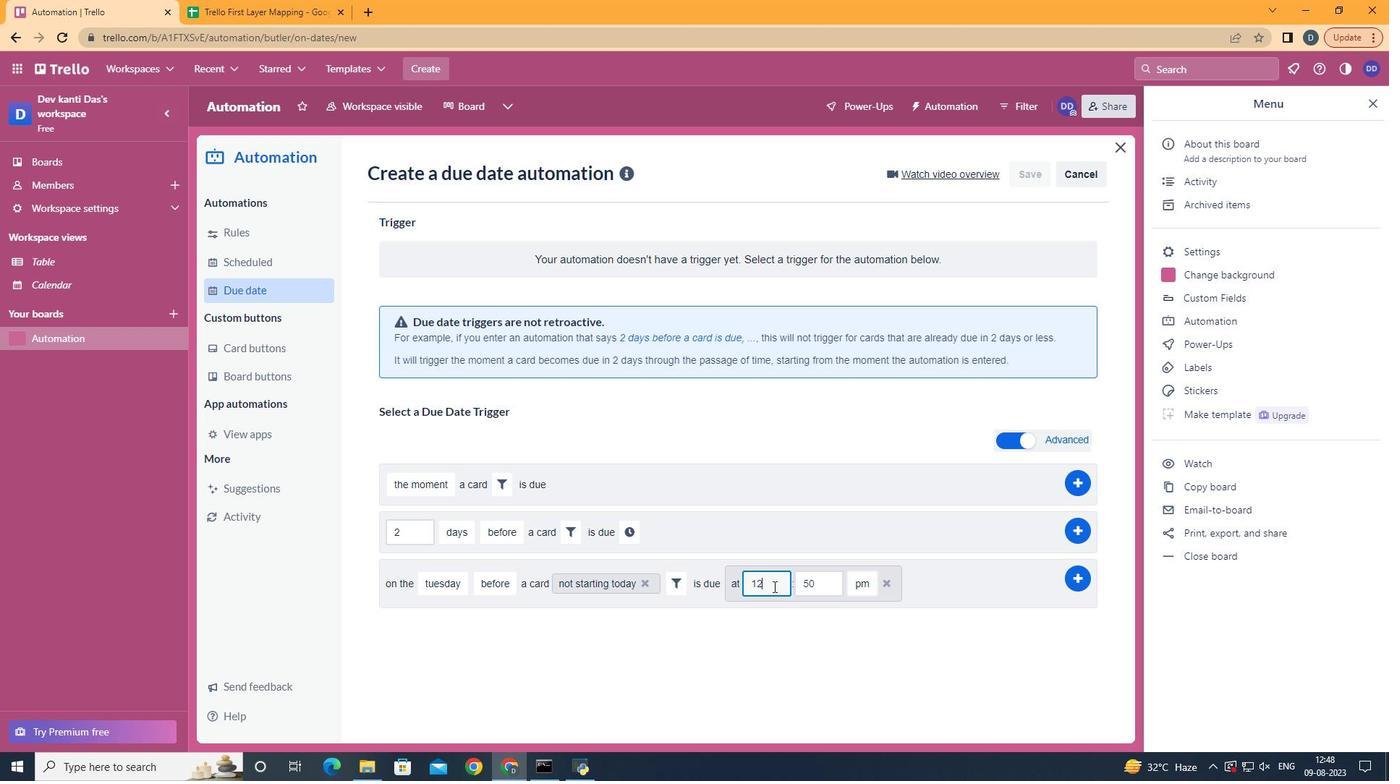 
Action: Key pressed <Key.backspace>1
Screenshot: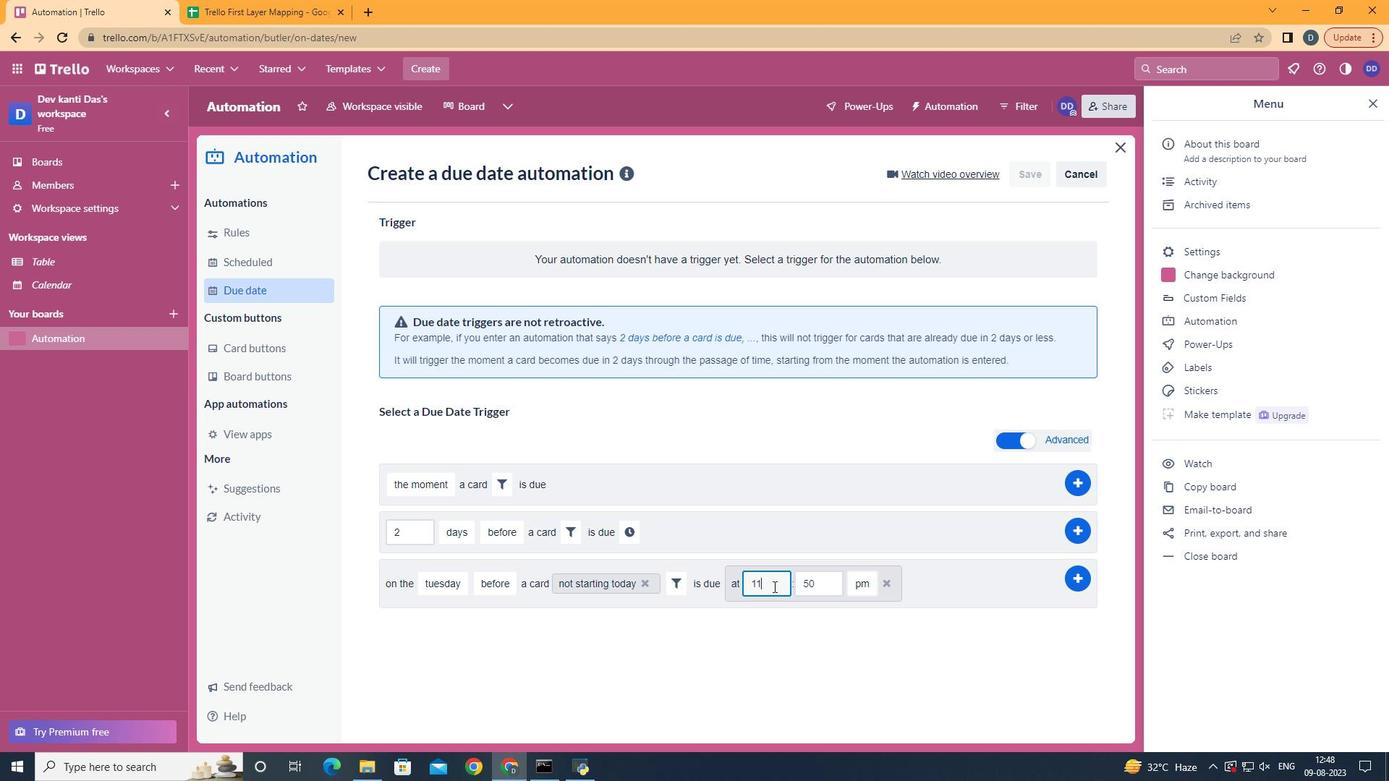 
Action: Mouse moved to (825, 590)
Screenshot: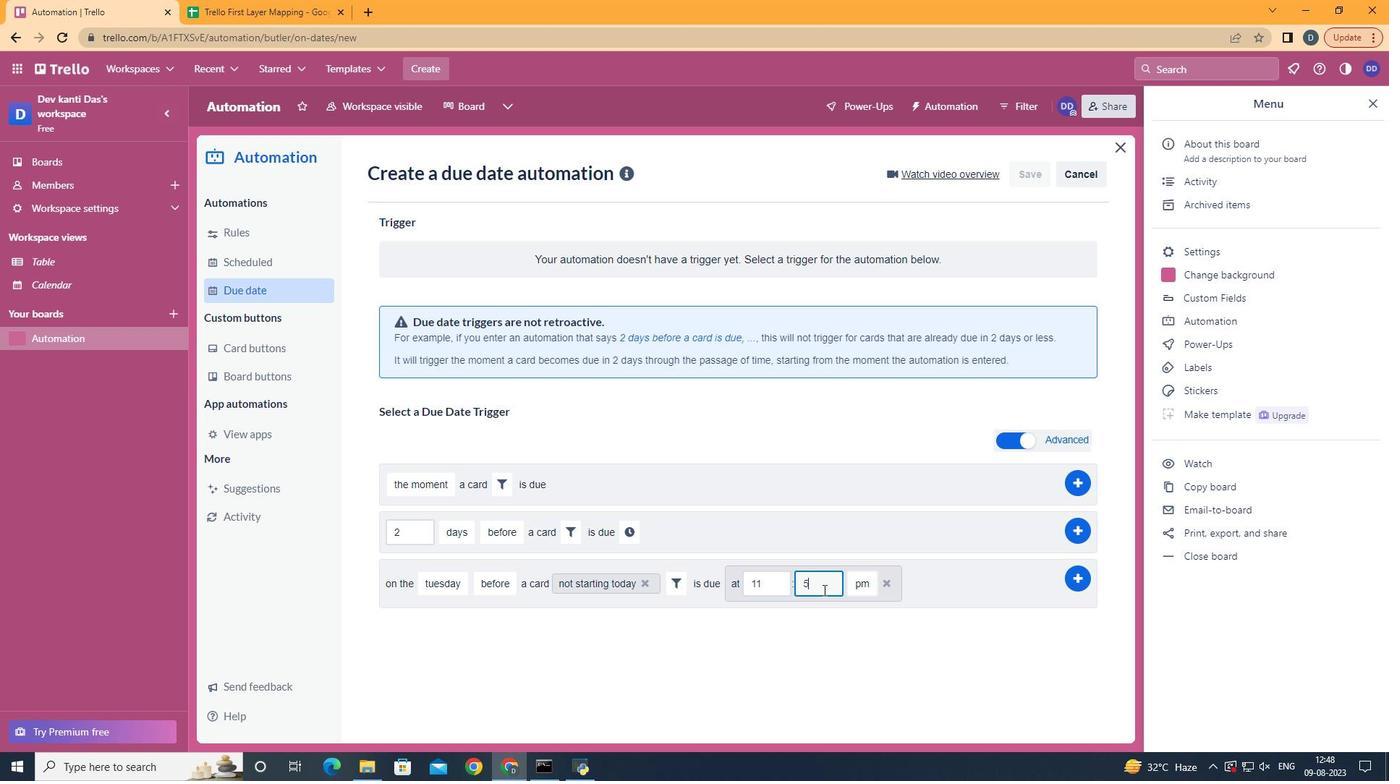 
Action: Mouse pressed left at (825, 590)
Screenshot: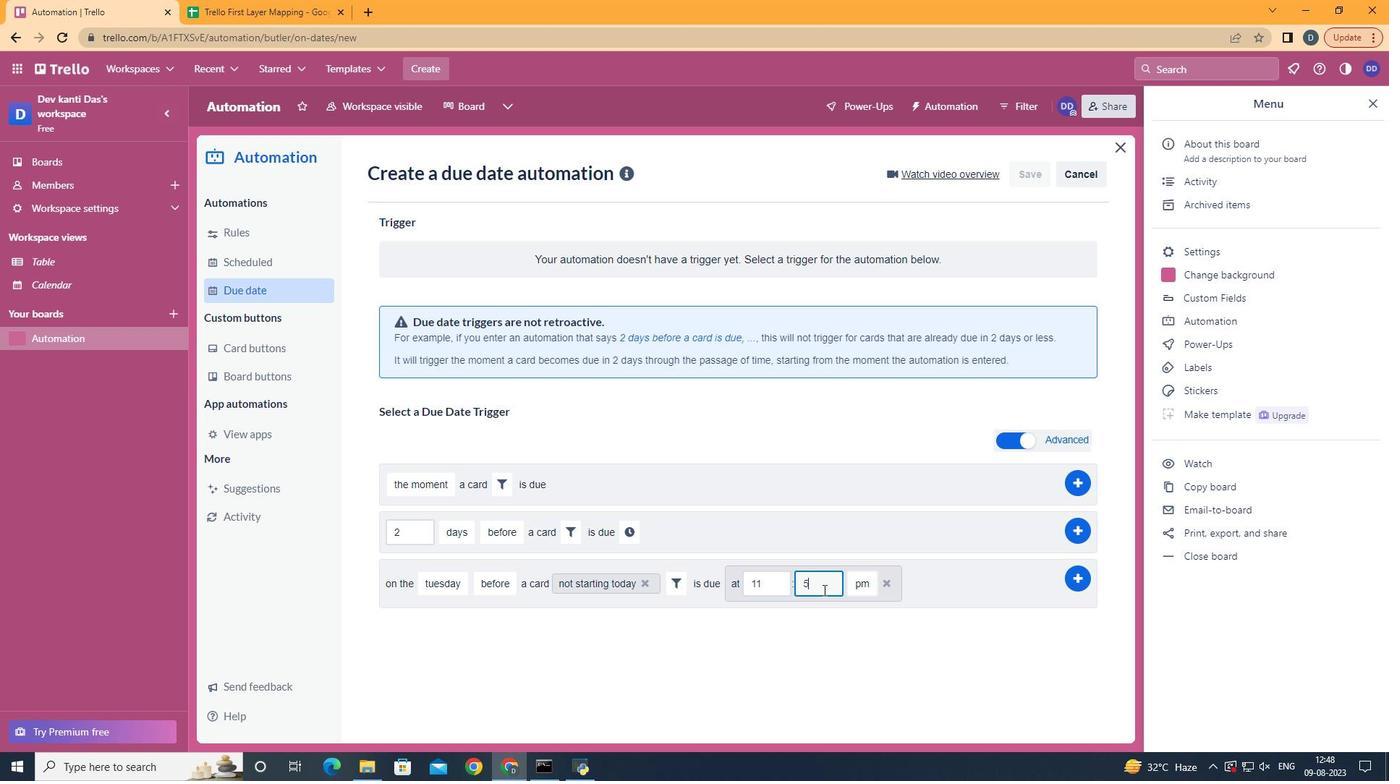 
Action: Key pressed <Key.backspace>
Screenshot: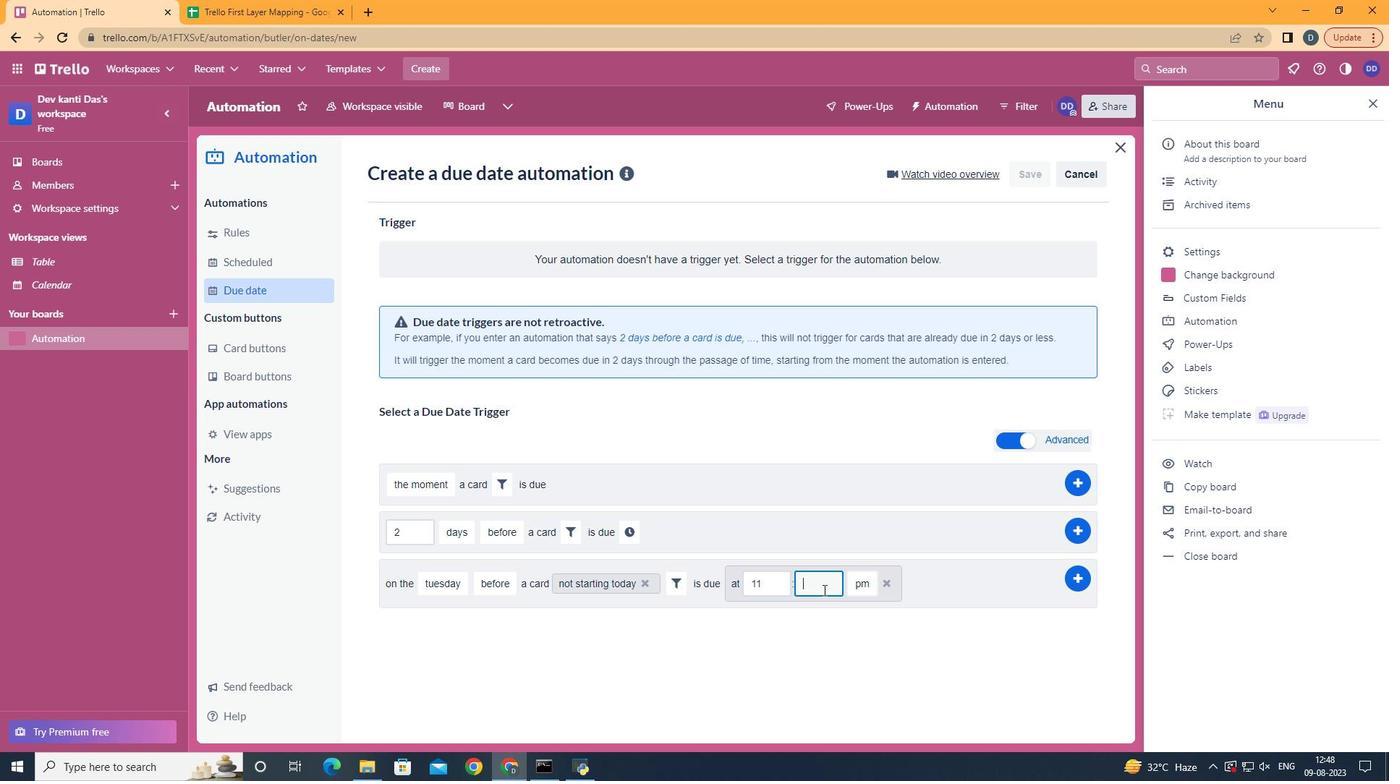 
Action: Mouse moved to (823, 590)
Screenshot: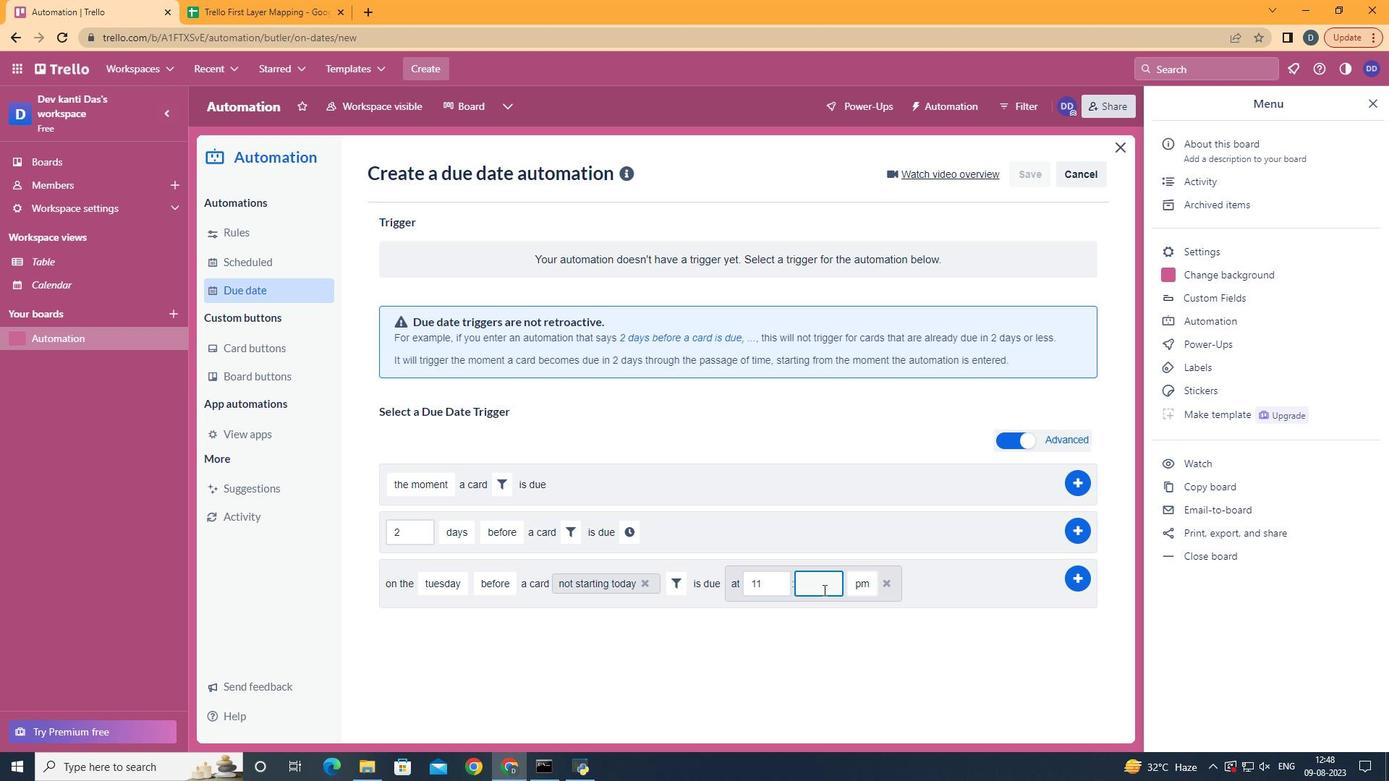 
Action: Key pressed <Key.backspace>00
Screenshot: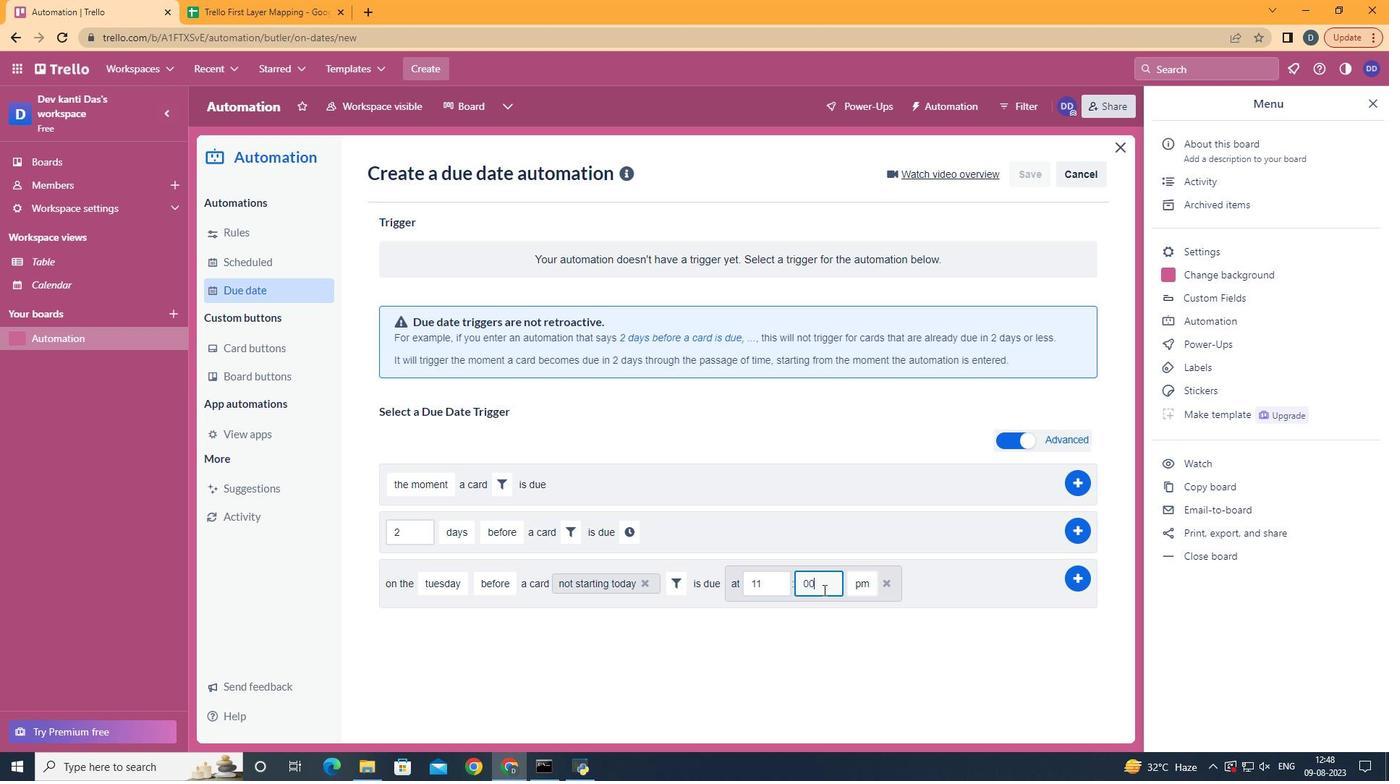
Action: Mouse moved to (865, 635)
Screenshot: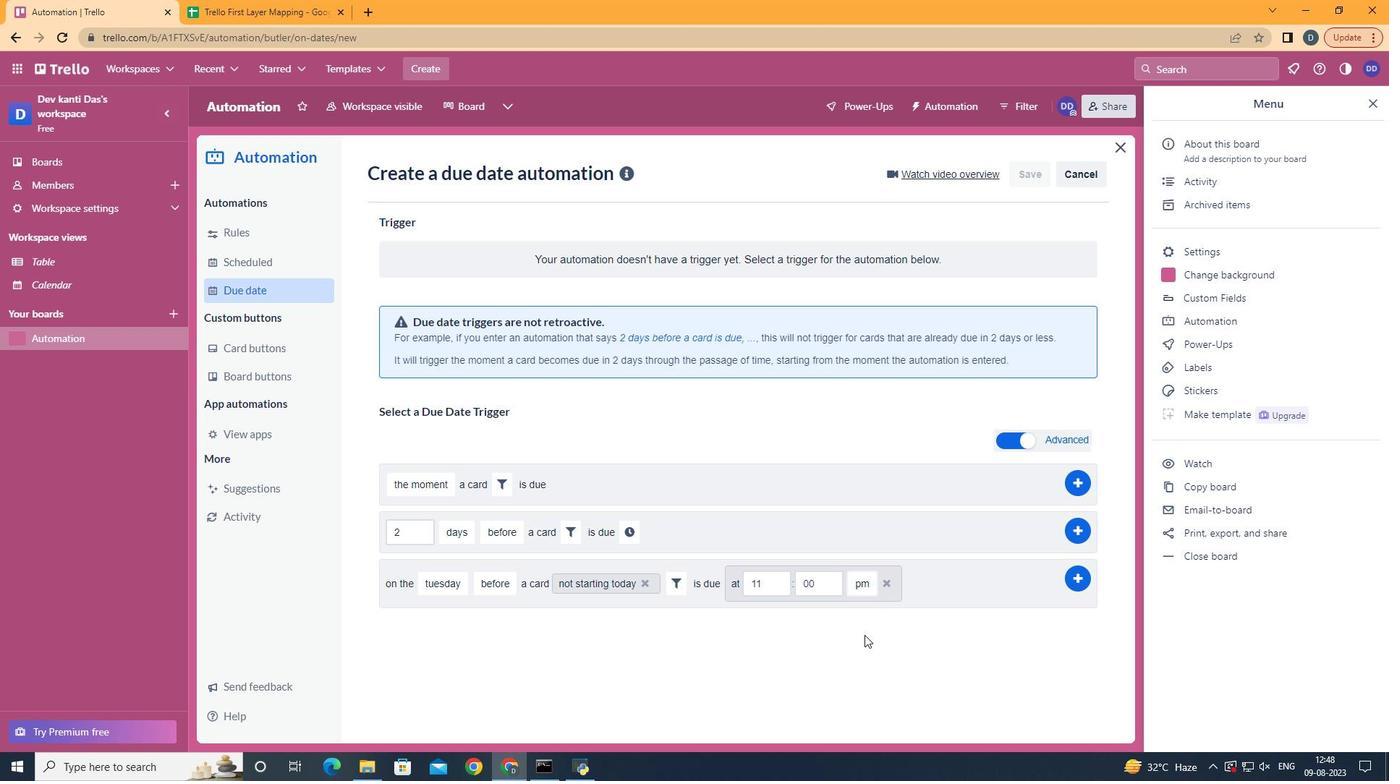 
Action: Mouse pressed left at (865, 635)
Screenshot: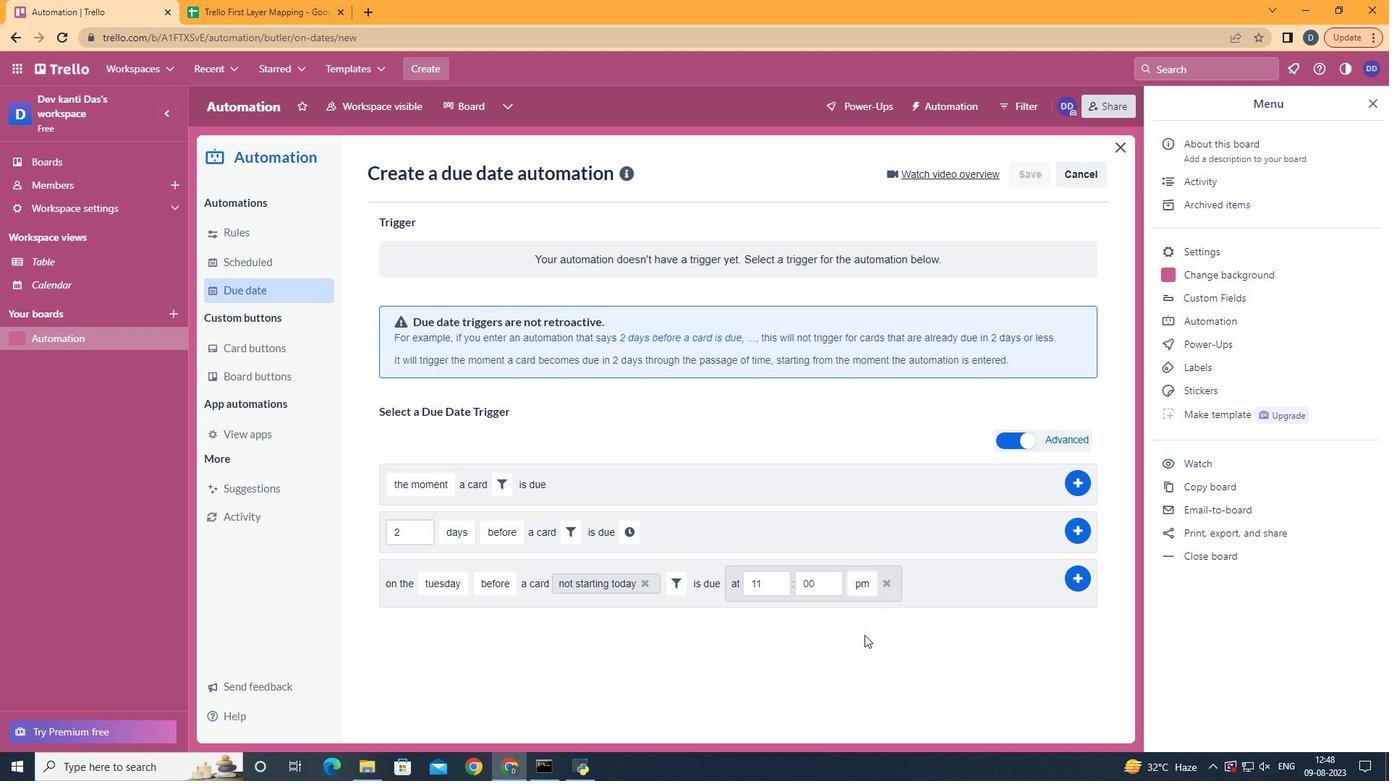 
Action: Mouse moved to (869, 613)
Screenshot: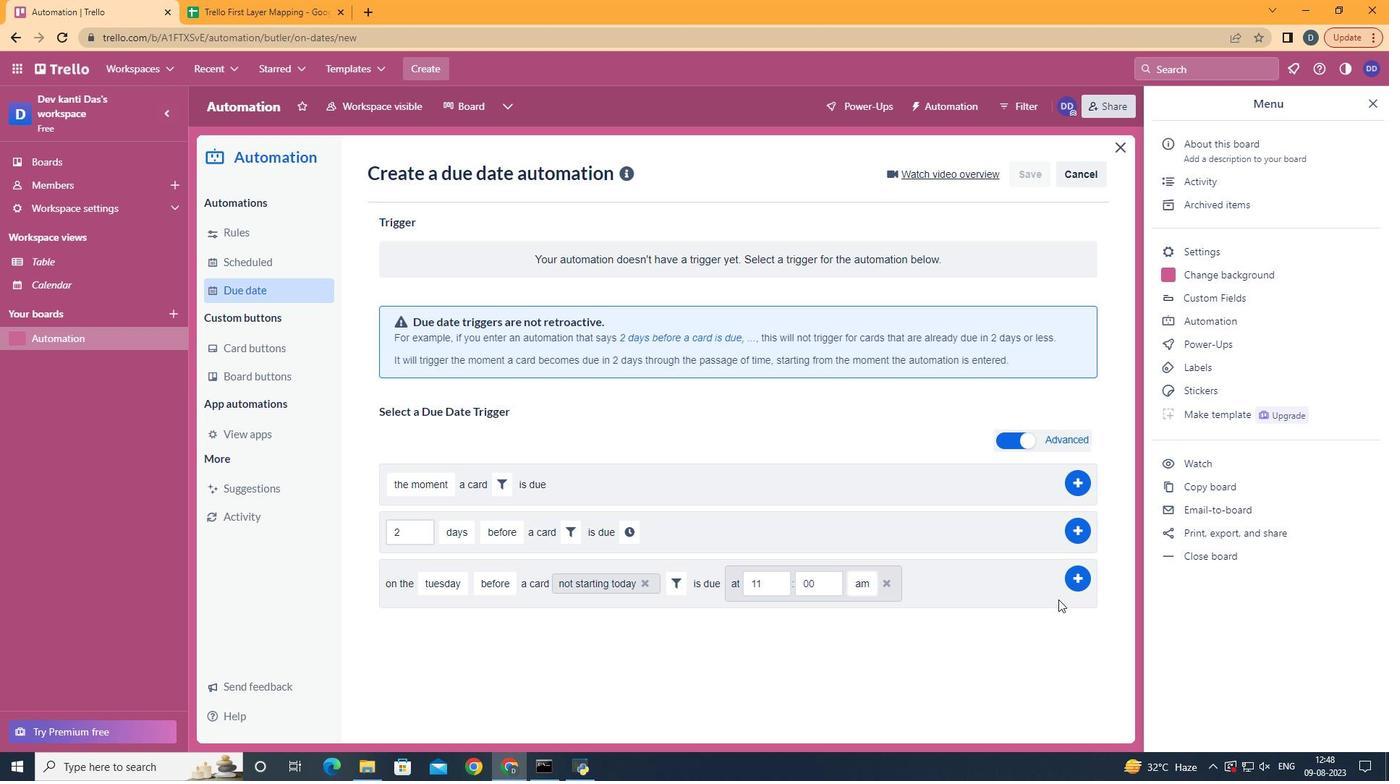 
Action: Mouse pressed left at (869, 613)
Screenshot: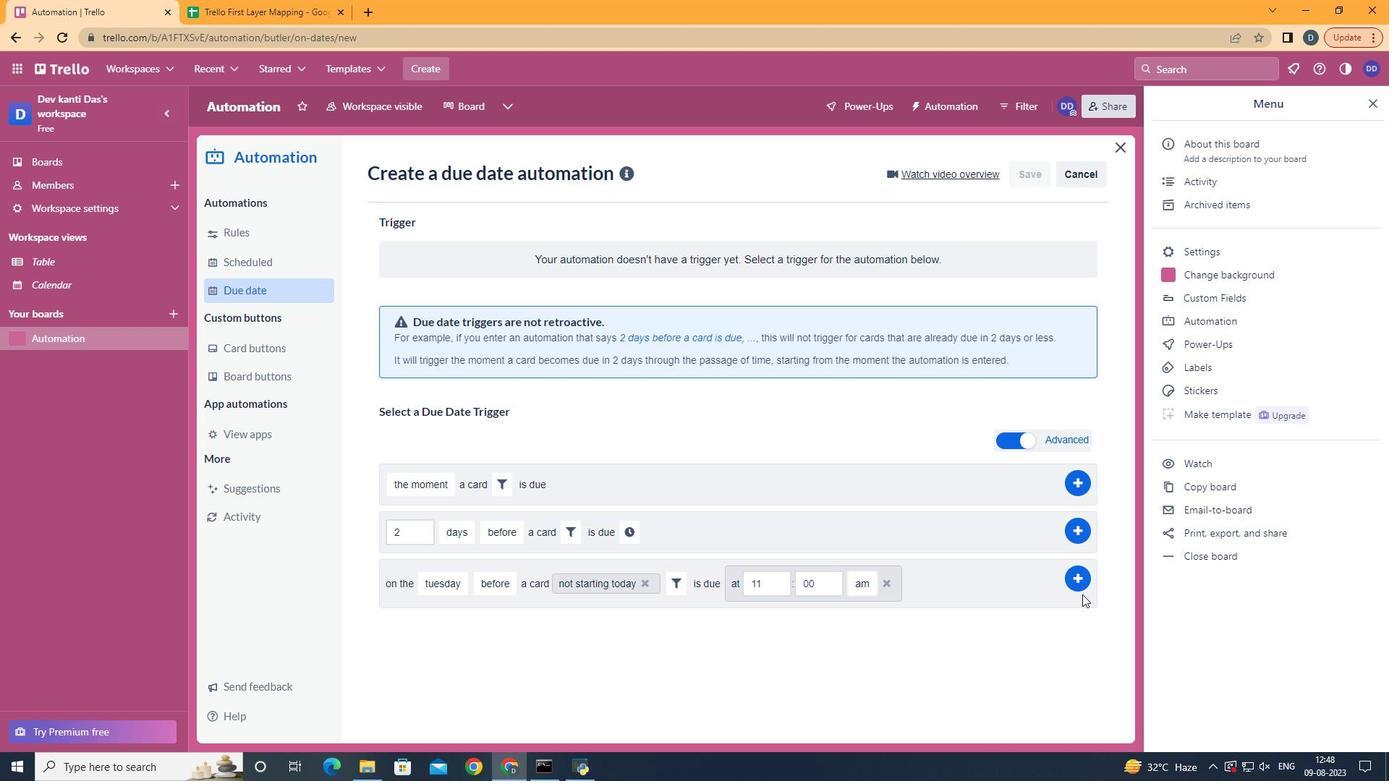
Action: Mouse moved to (1083, 579)
Screenshot: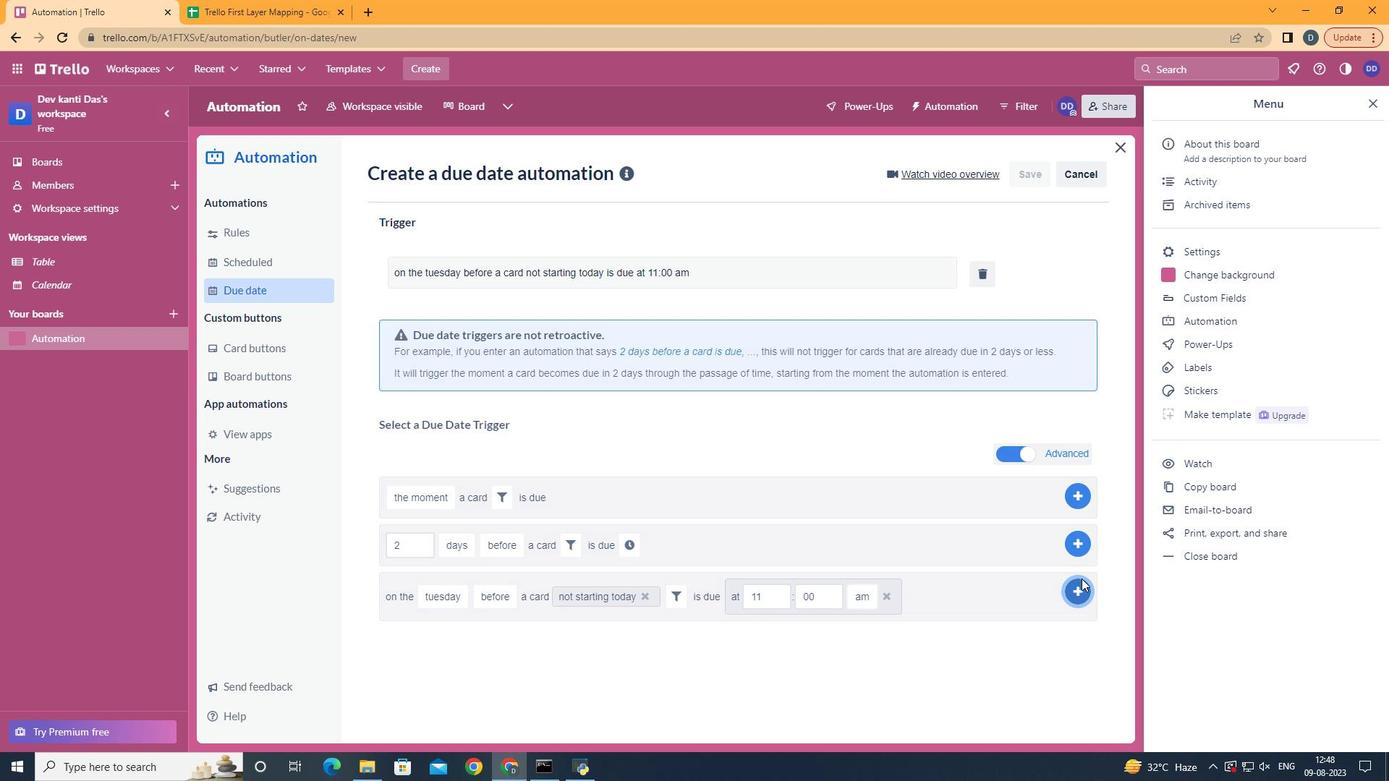 
Action: Mouse pressed left at (1083, 579)
Screenshot: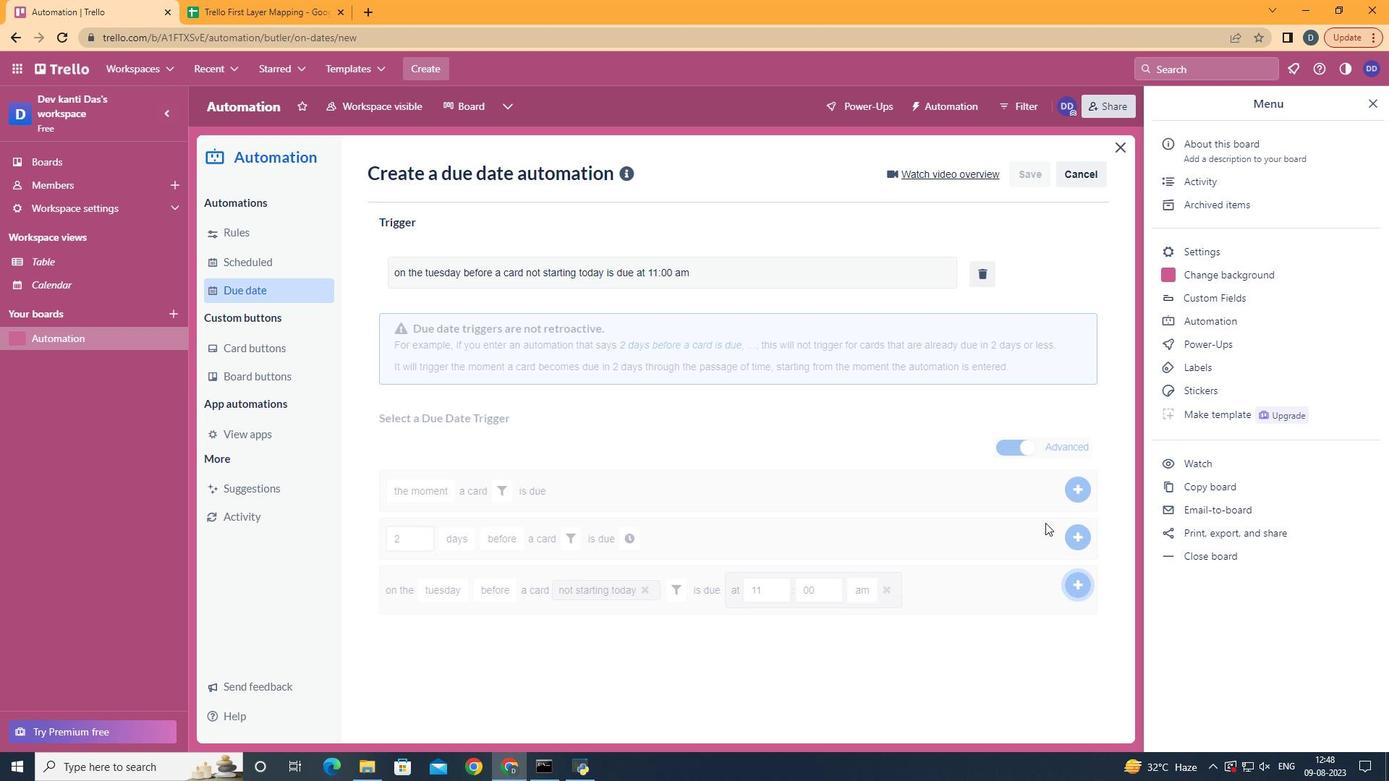 
Action: Mouse moved to (856, 312)
Screenshot: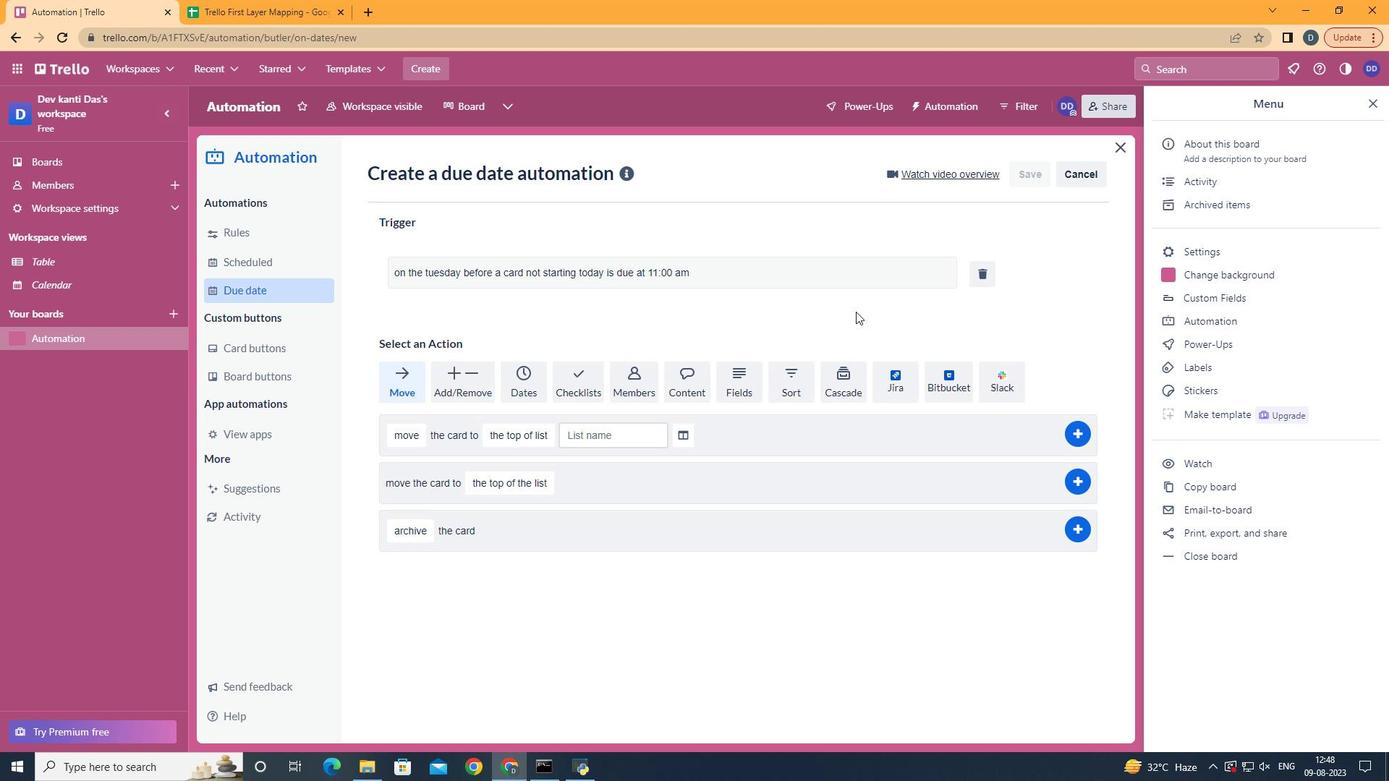 
